 Task: Look for space in Itako, Japan from 6th September, 2023 to 10th September, 2023 for 1 adult in price range Rs.10000 to Rs.15000. Place can be private room with 1  bedroom having 1 bed and 1 bathroom. Property type can be house, flat, guest house, hotel. Booking option can be shelf check-in. Required host language is English.
Action: Mouse moved to (445, 76)
Screenshot: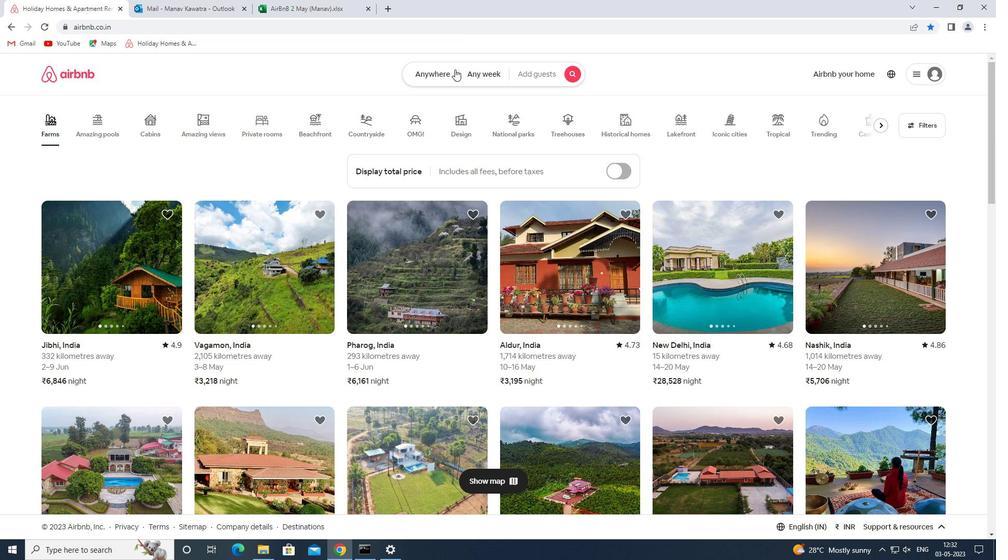 
Action: Mouse pressed left at (445, 76)
Screenshot: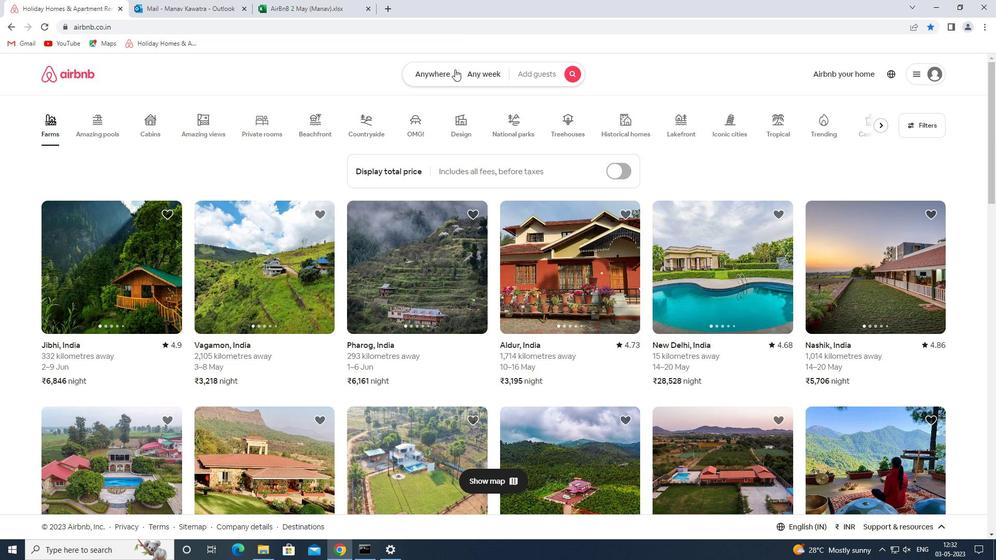 
Action: Mouse moved to (417, 105)
Screenshot: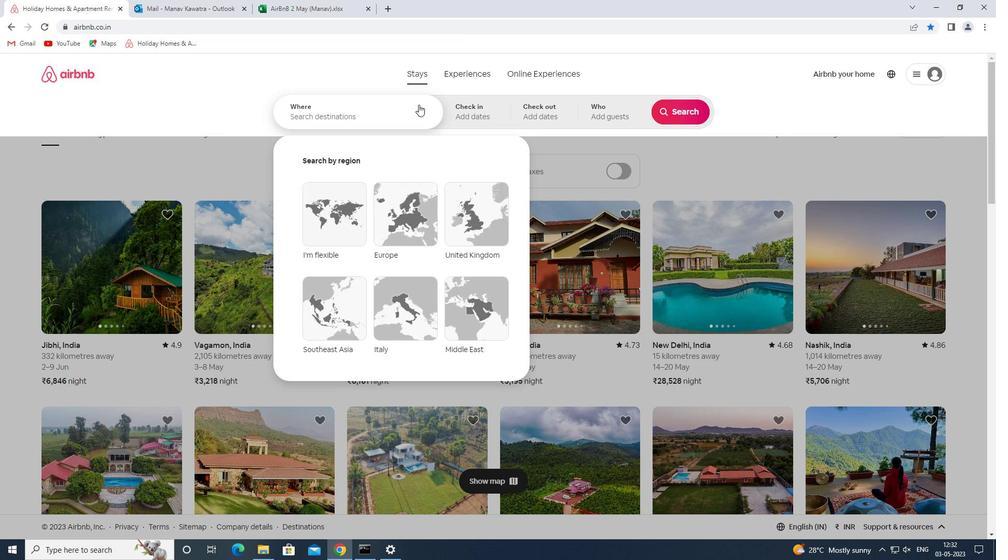 
Action: Mouse pressed left at (417, 105)
Screenshot: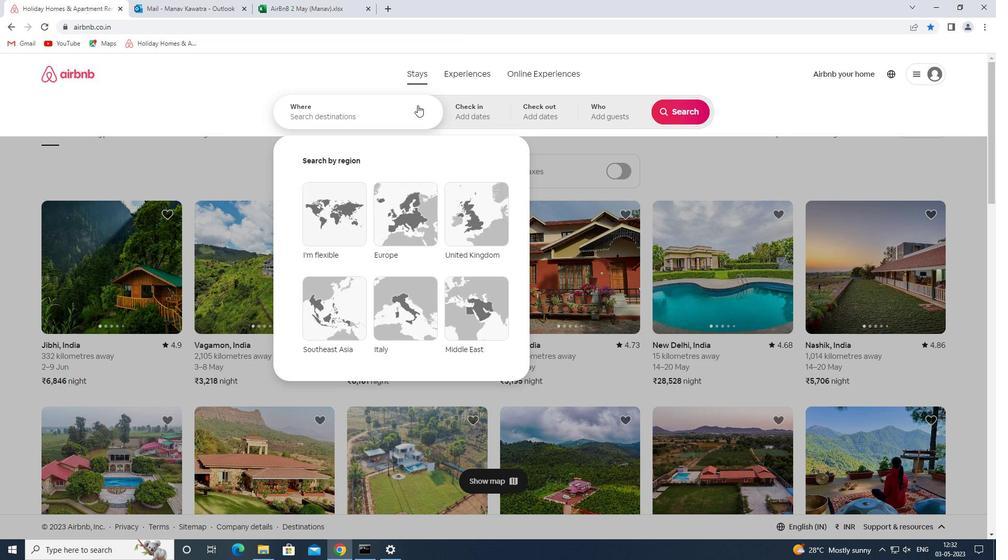
Action: Mouse moved to (704, 60)
Screenshot: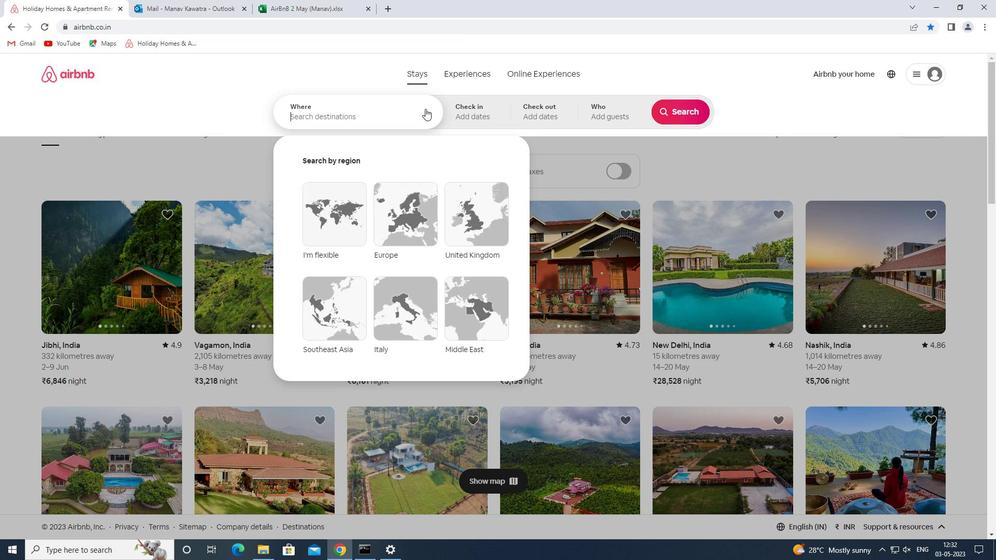 
Action: Key pressed itako<Key.space>japan<Key.space><Key.enter>
Screenshot: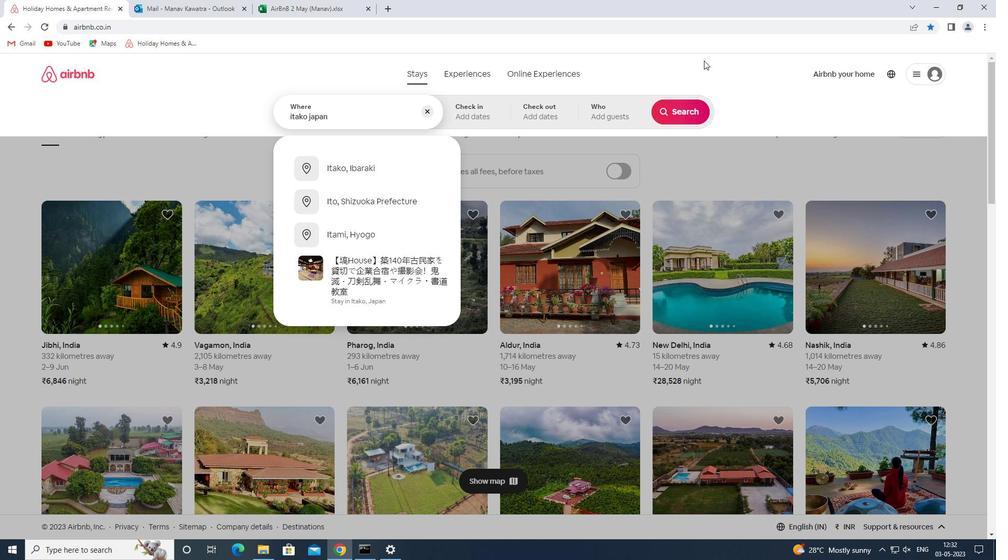 
Action: Mouse moved to (676, 196)
Screenshot: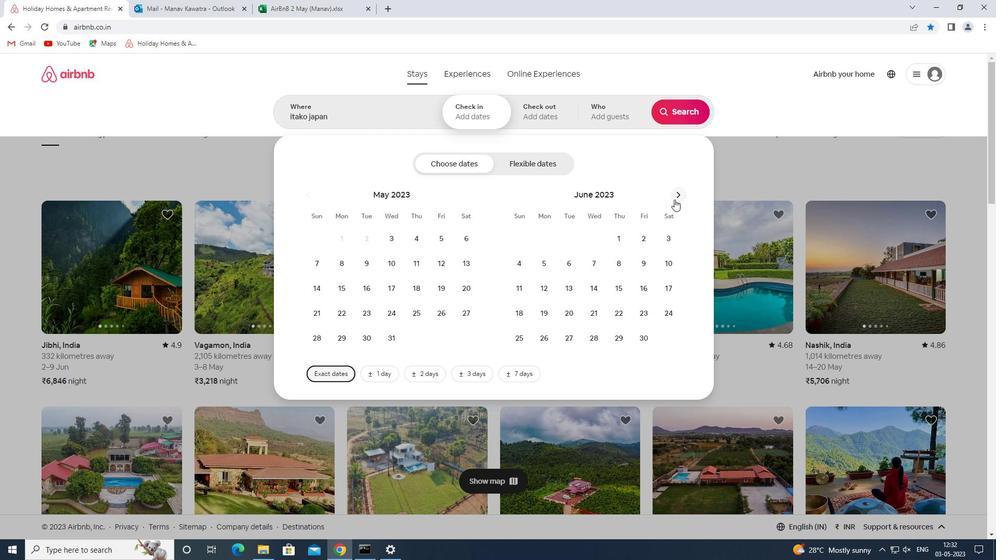 
Action: Mouse pressed left at (676, 196)
Screenshot: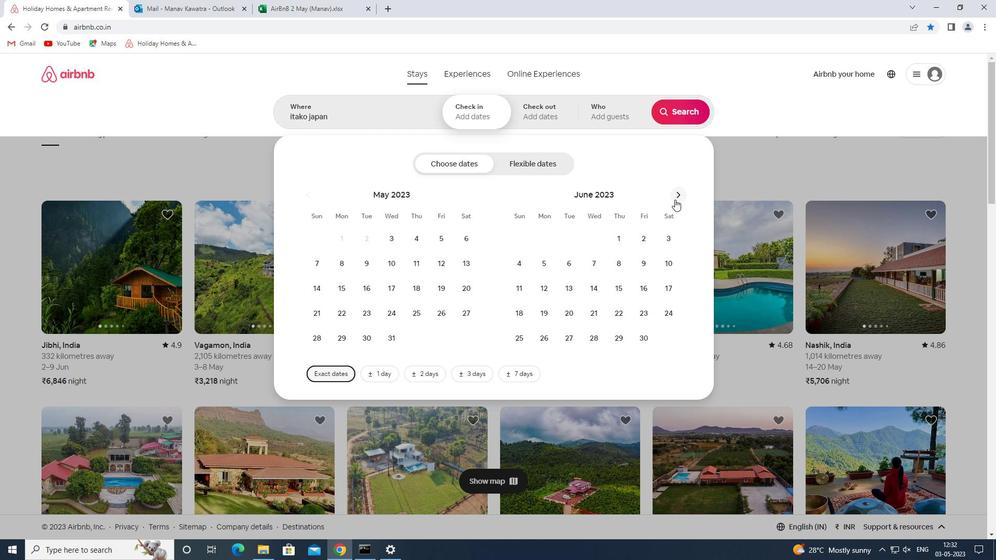 
Action: Mouse moved to (676, 195)
Screenshot: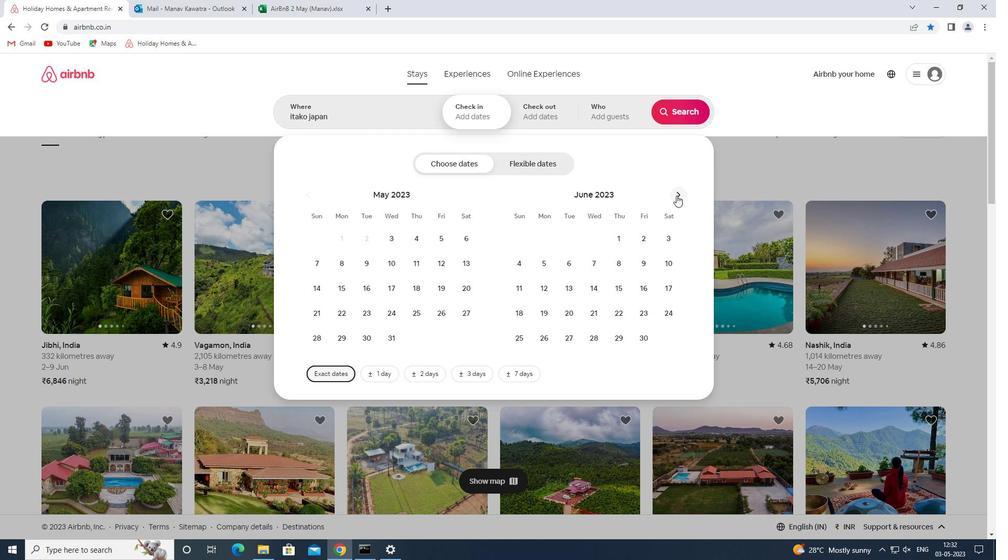 
Action: Mouse pressed left at (676, 195)
Screenshot: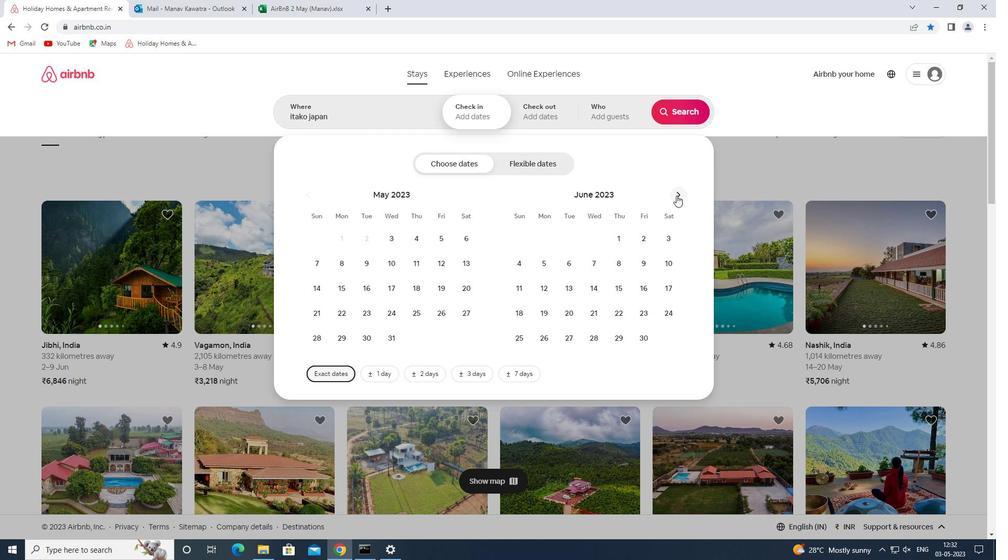 
Action: Mouse moved to (677, 195)
Screenshot: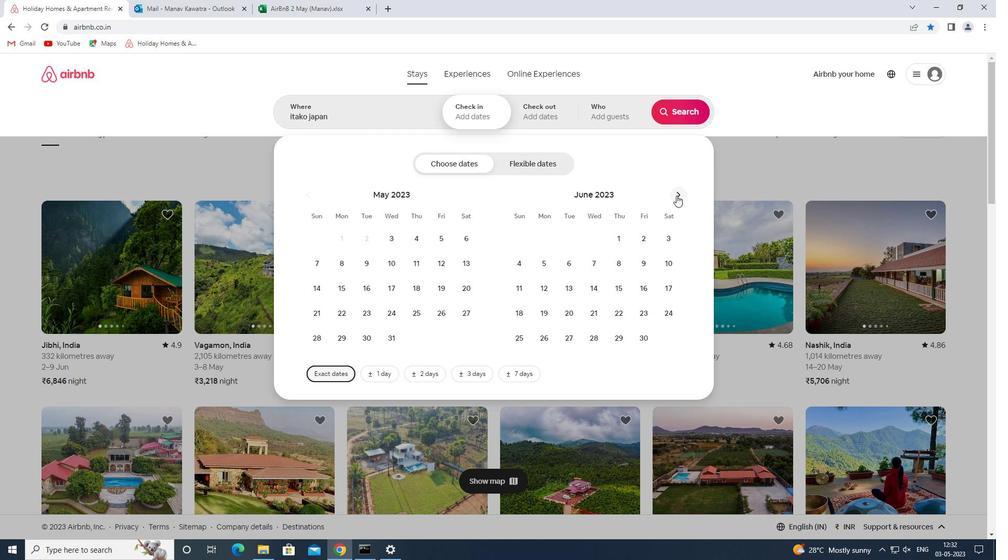 
Action: Mouse pressed left at (677, 195)
Screenshot: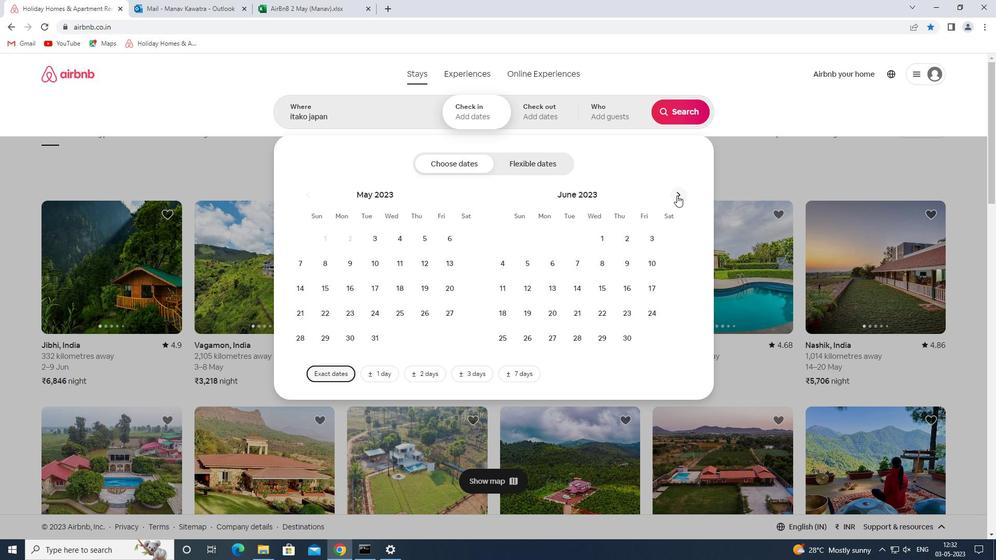 
Action: Mouse moved to (678, 195)
Screenshot: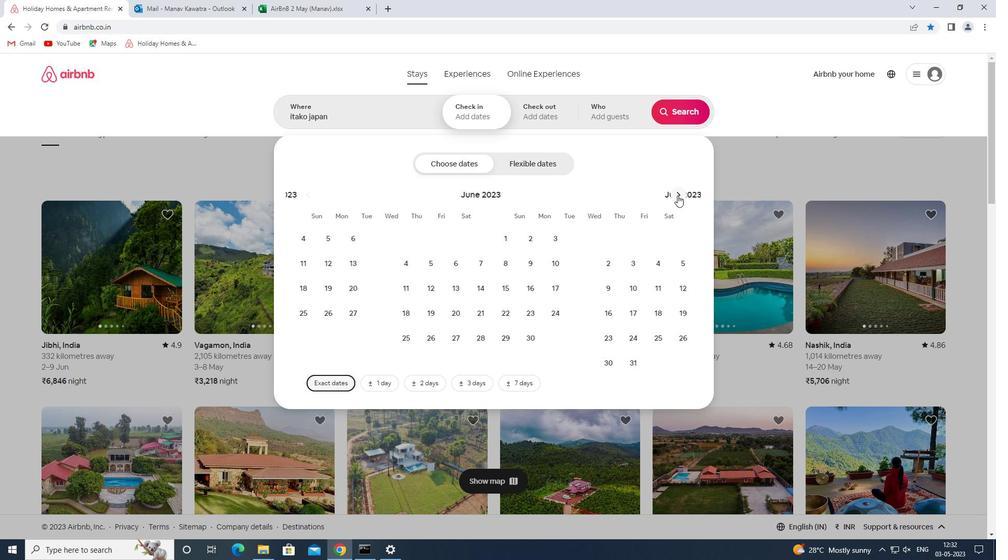 
Action: Mouse pressed left at (678, 195)
Screenshot: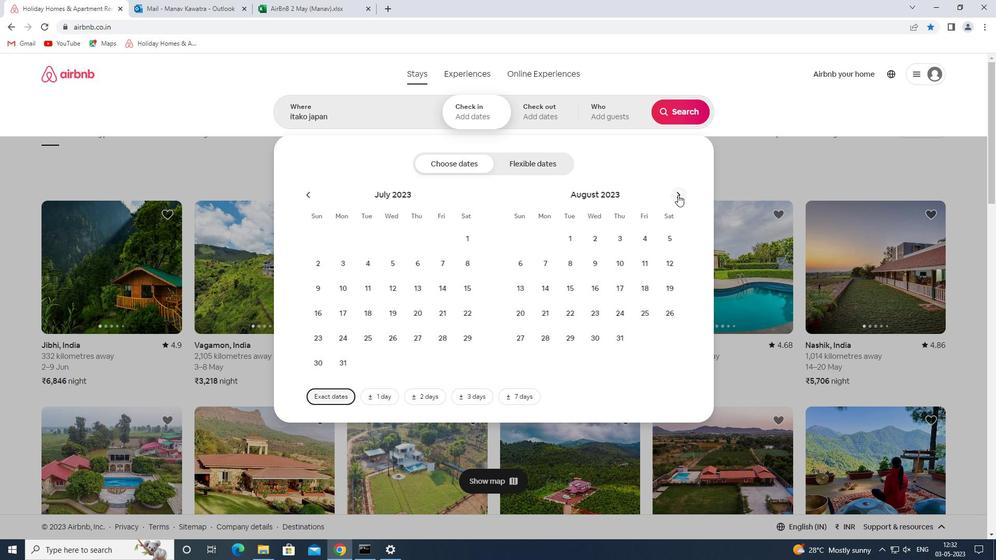
Action: Mouse moved to (594, 268)
Screenshot: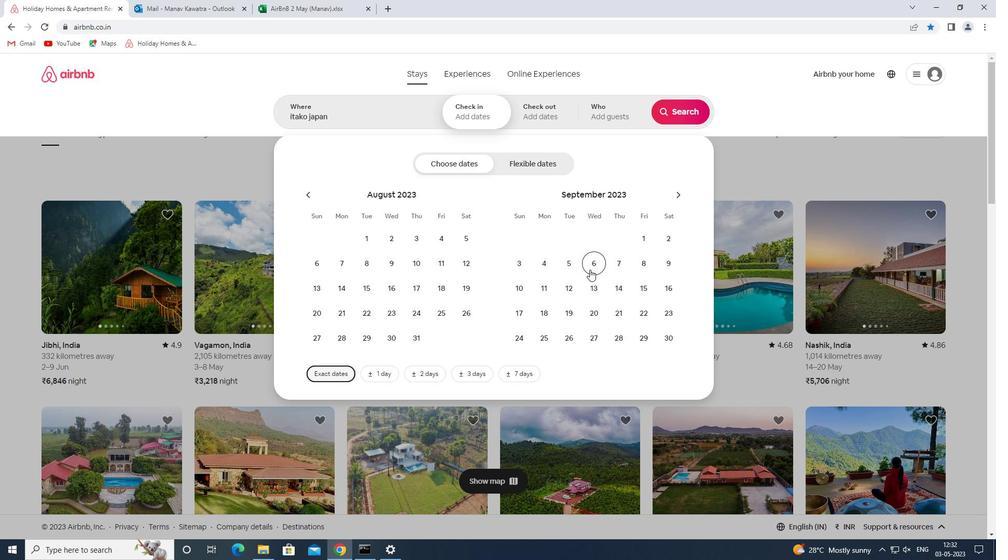 
Action: Mouse pressed left at (594, 268)
Screenshot: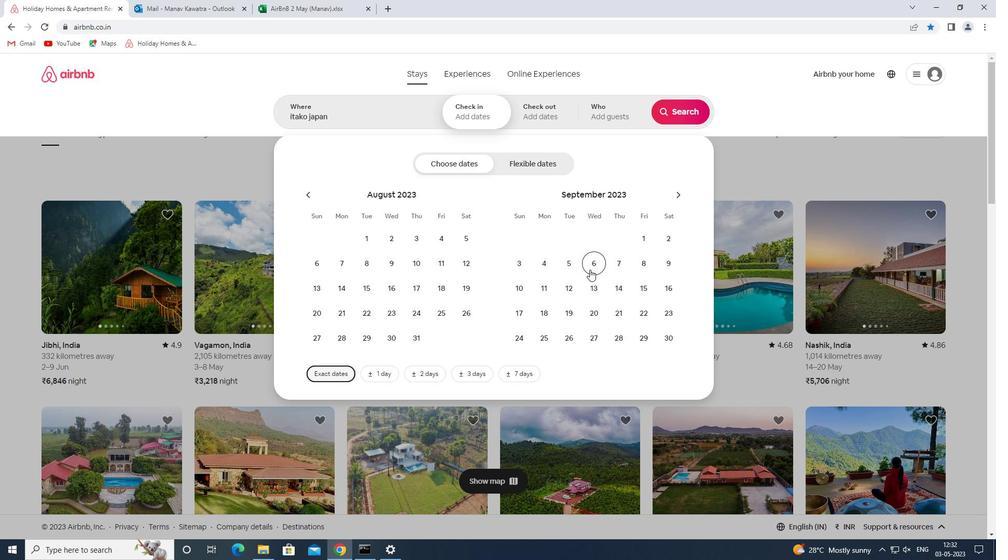 
Action: Mouse moved to (523, 289)
Screenshot: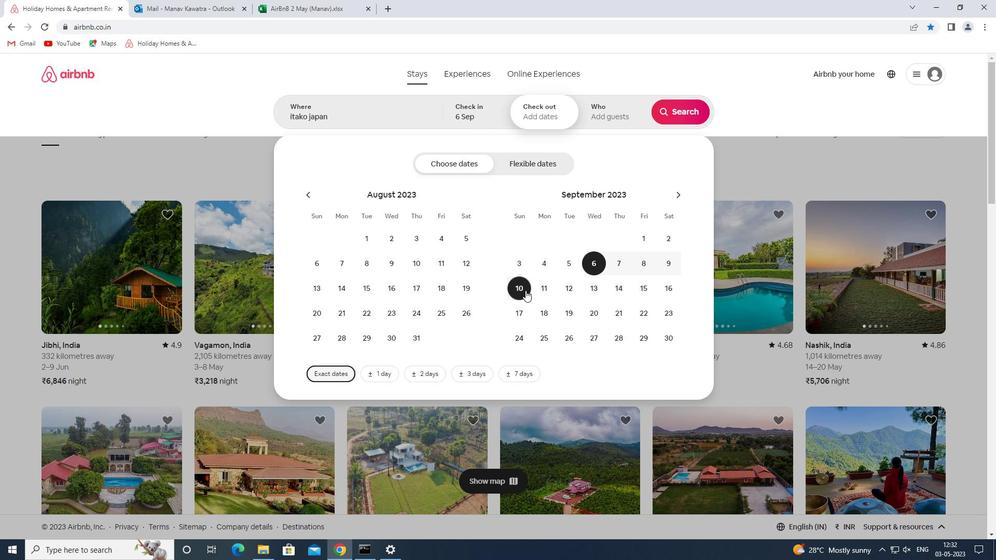 
Action: Mouse pressed left at (523, 289)
Screenshot: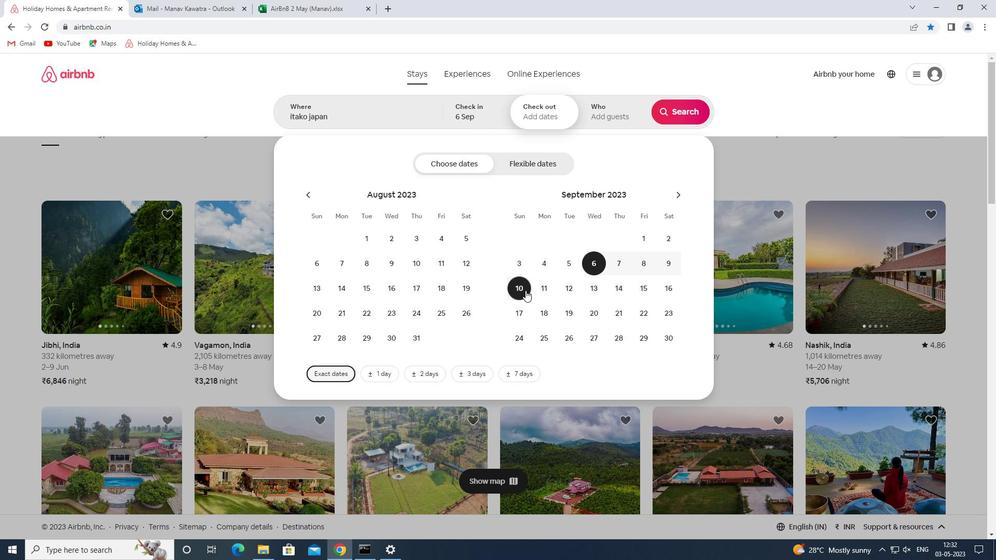 
Action: Mouse moved to (627, 118)
Screenshot: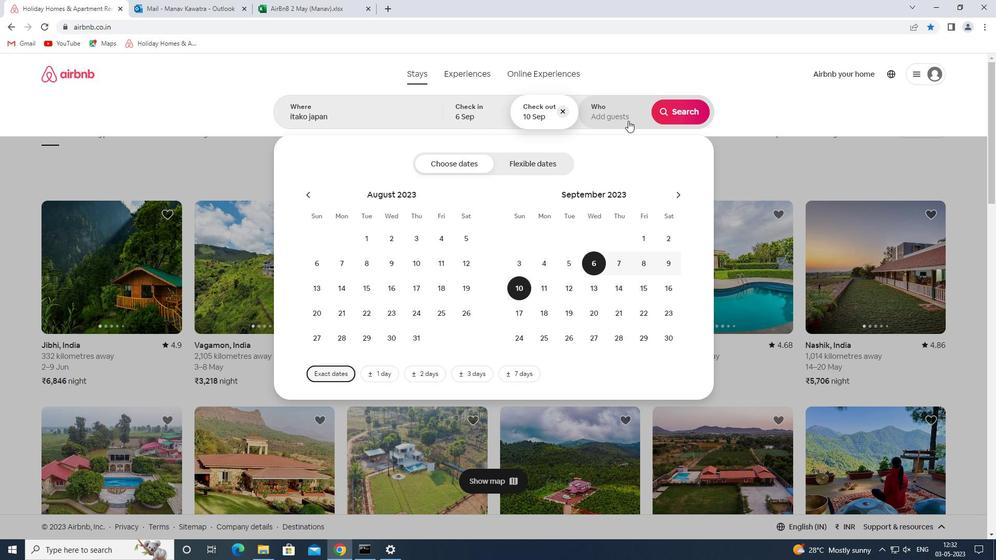 
Action: Mouse pressed left at (627, 118)
Screenshot: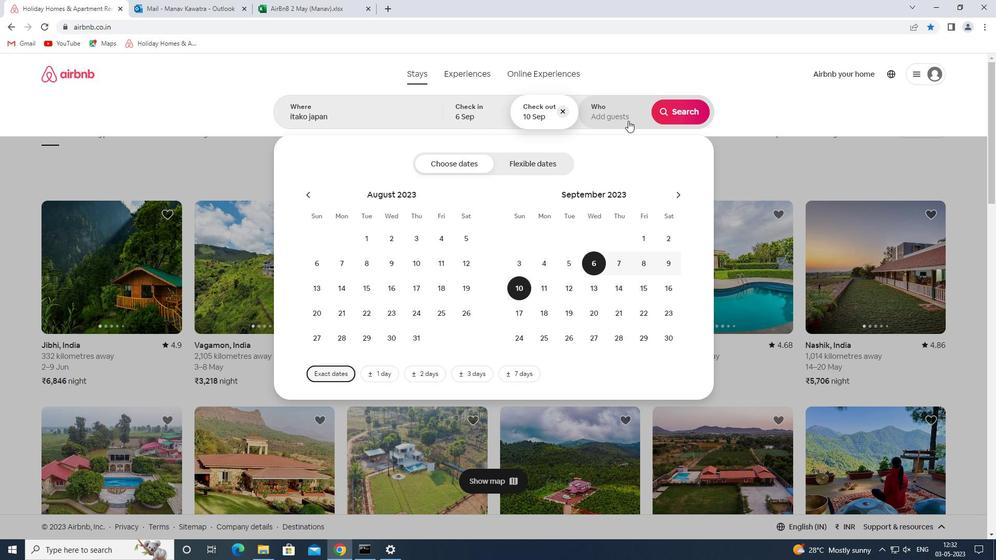 
Action: Mouse moved to (678, 167)
Screenshot: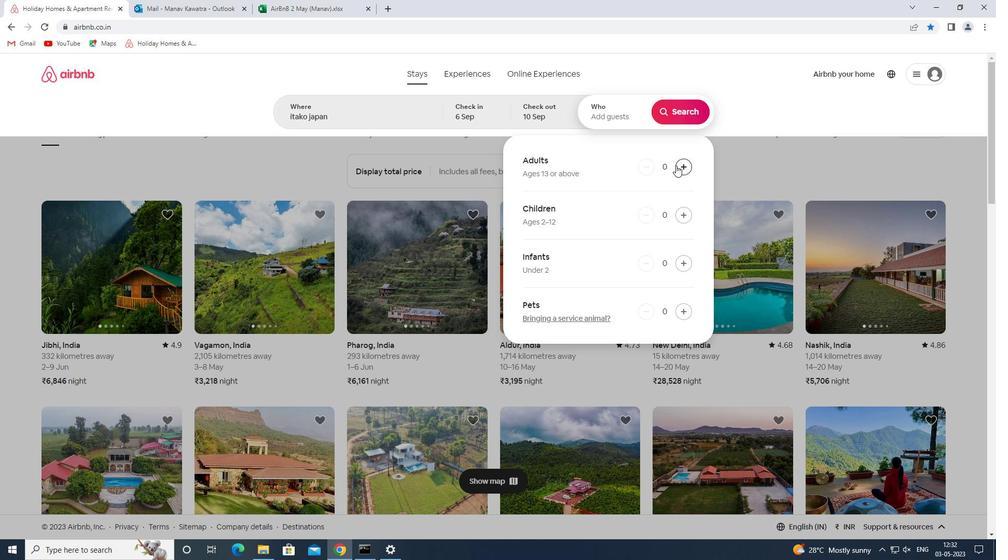 
Action: Mouse pressed left at (678, 167)
Screenshot: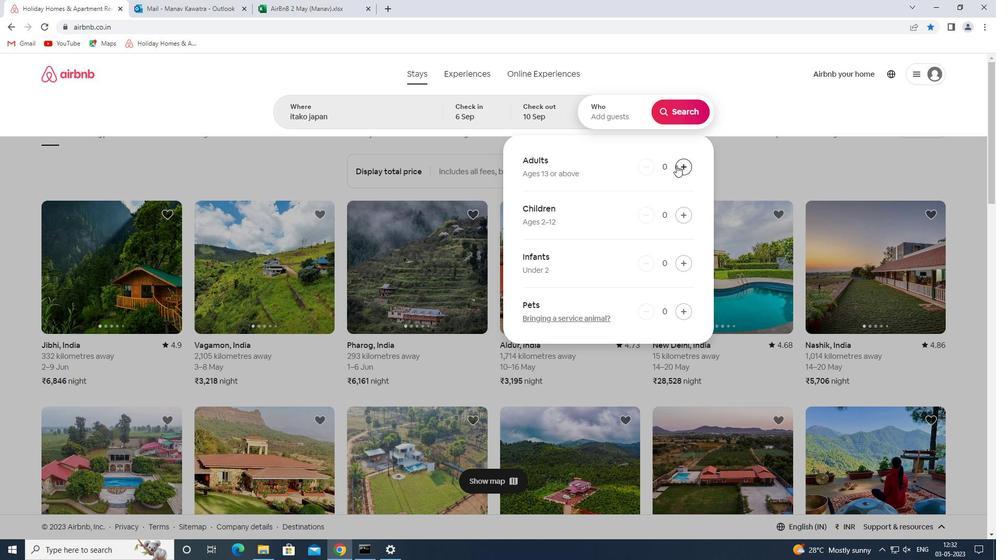 
Action: Mouse moved to (678, 114)
Screenshot: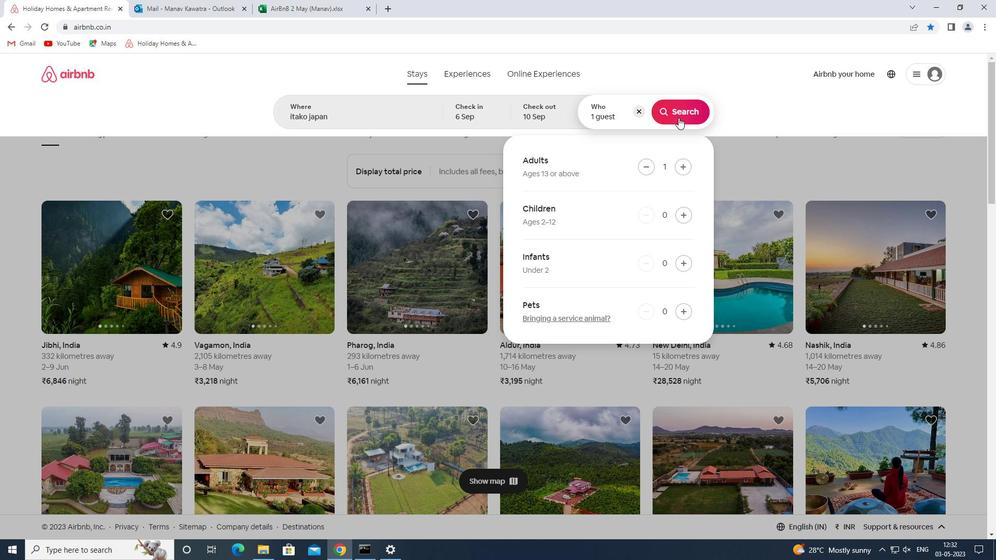 
Action: Mouse pressed left at (678, 114)
Screenshot: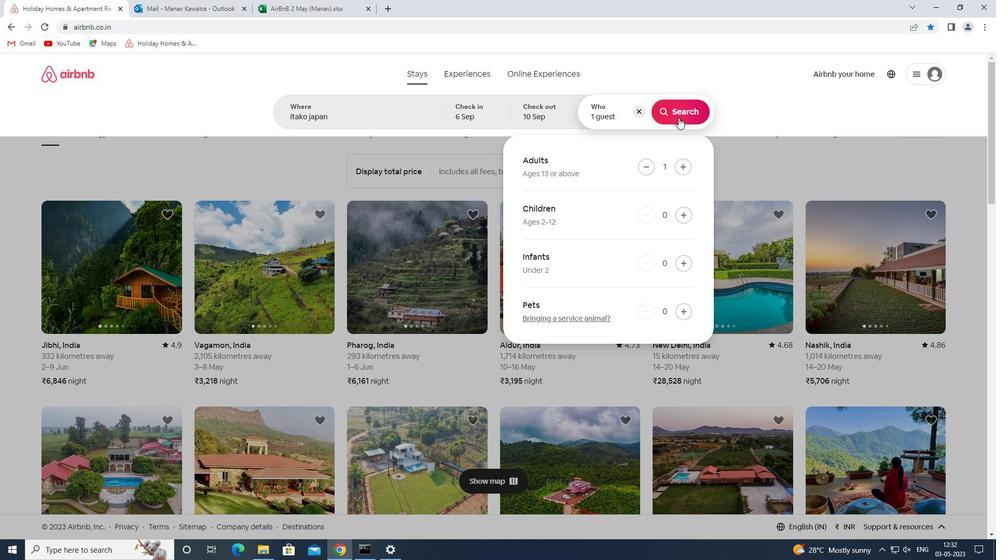 
Action: Mouse moved to (950, 115)
Screenshot: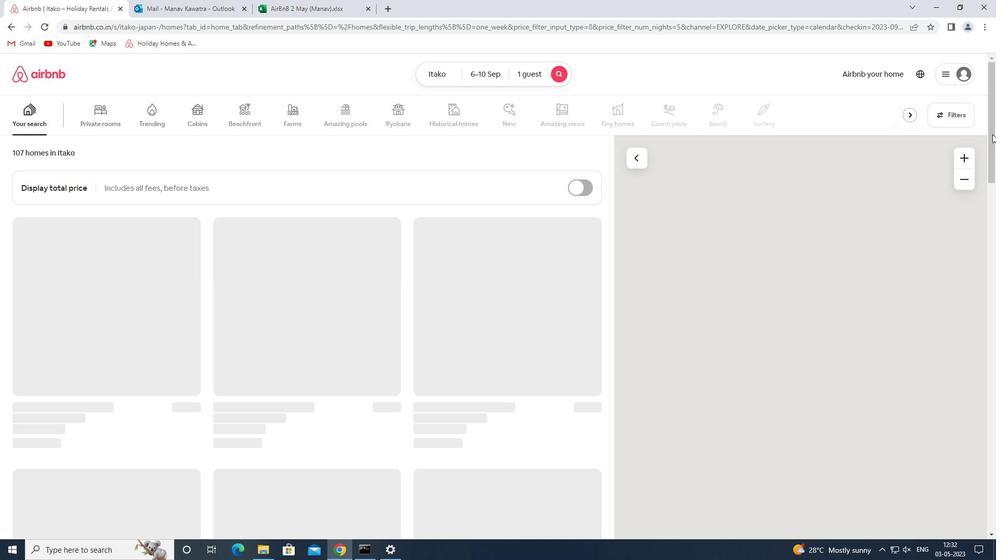 
Action: Mouse pressed left at (950, 115)
Screenshot: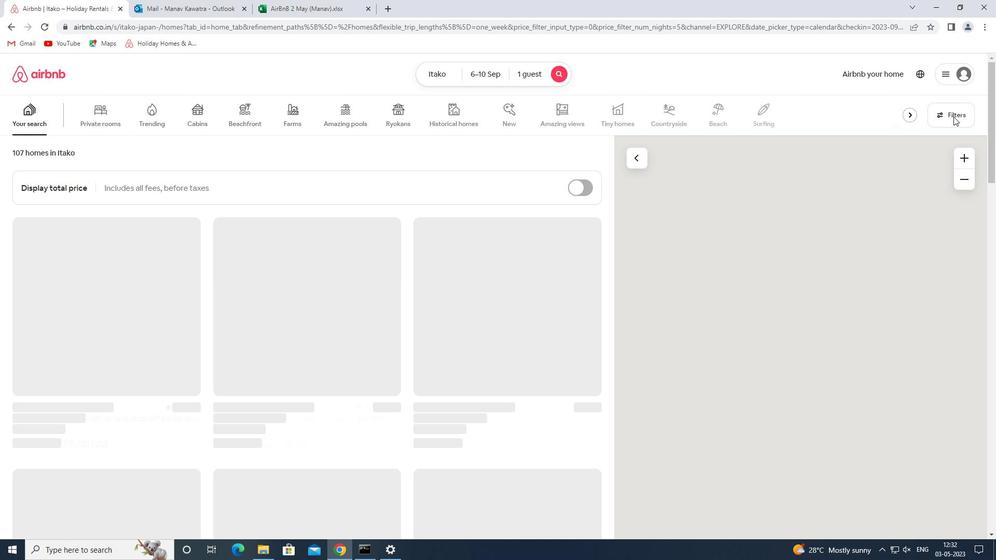 
Action: Mouse moved to (411, 252)
Screenshot: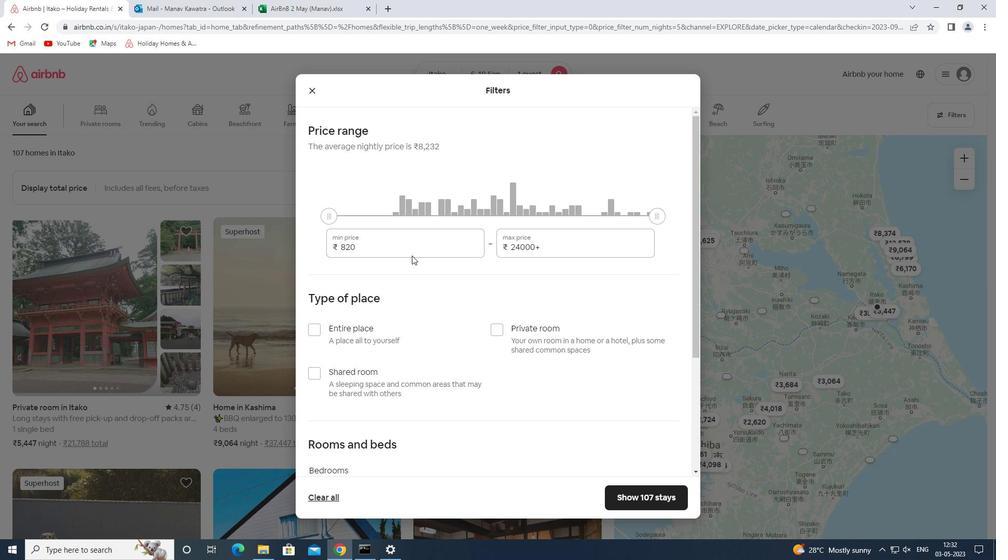 
Action: Mouse pressed left at (411, 252)
Screenshot: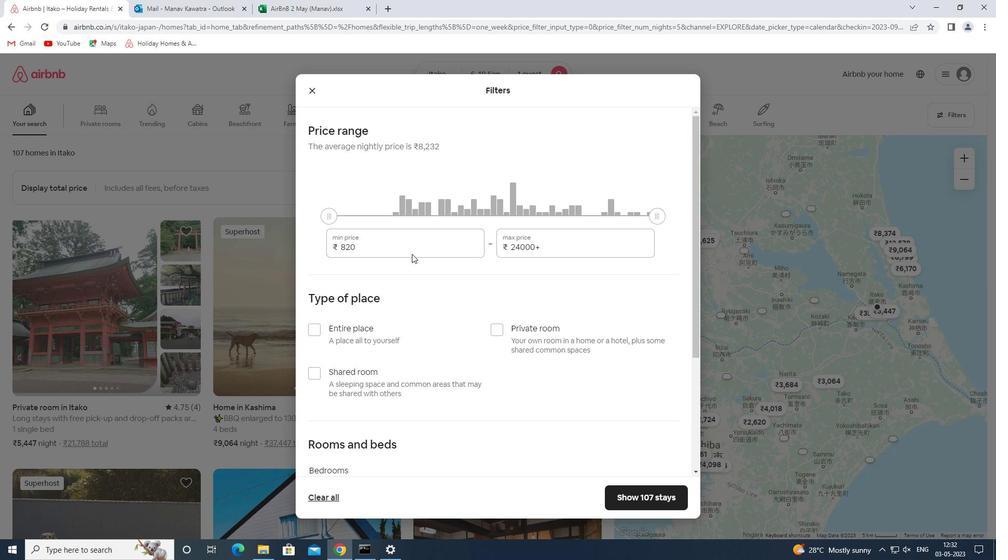 
Action: Mouse pressed left at (411, 252)
Screenshot: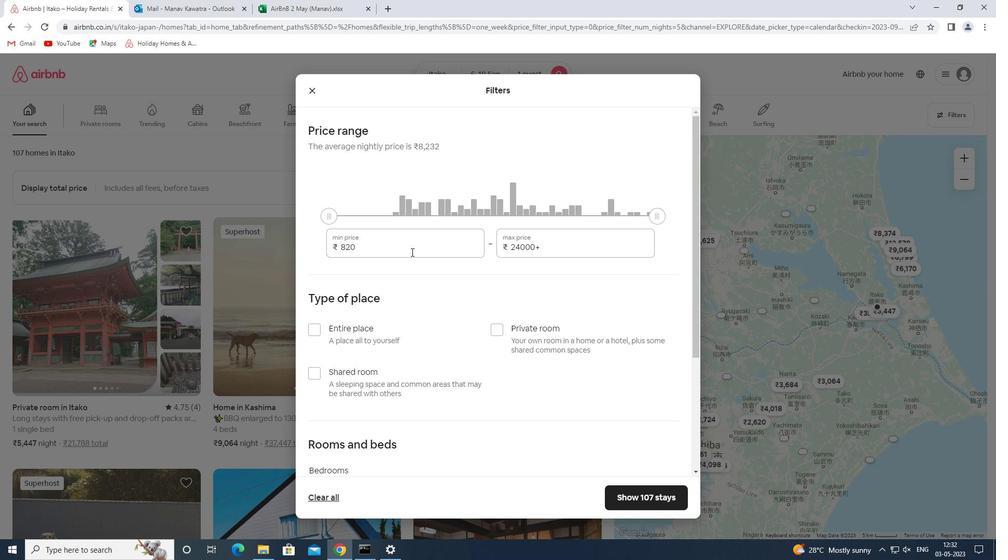 
Action: Key pressed 10000<Key.tab>12000<Key.backspace><Key.backspace><Key.backspace><Key.backspace>5000
Screenshot: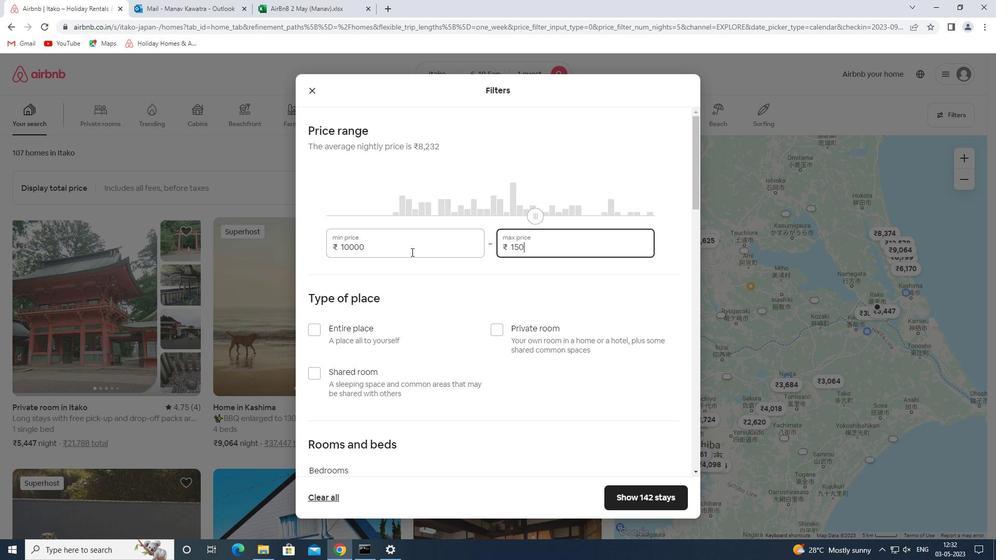 
Action: Mouse moved to (525, 321)
Screenshot: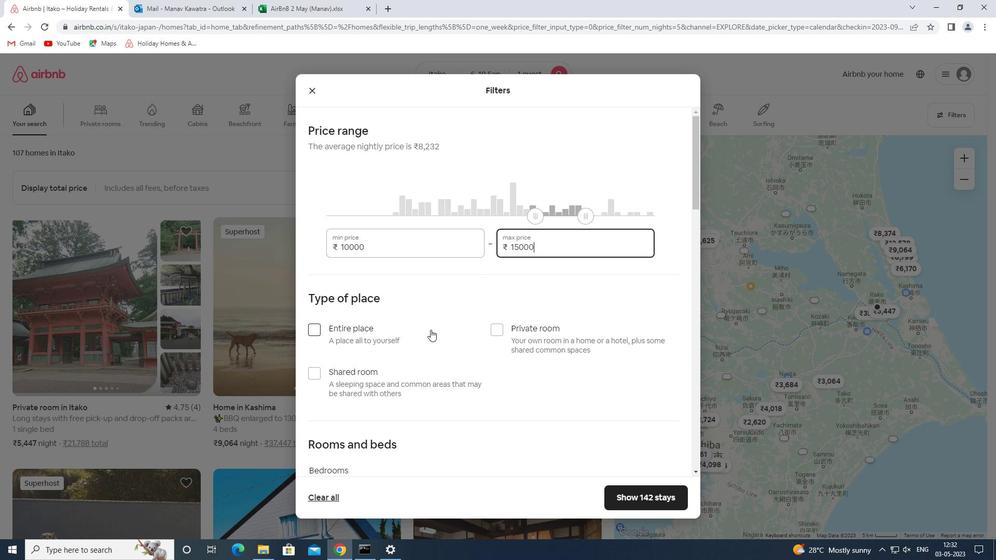 
Action: Mouse pressed left at (525, 321)
Screenshot: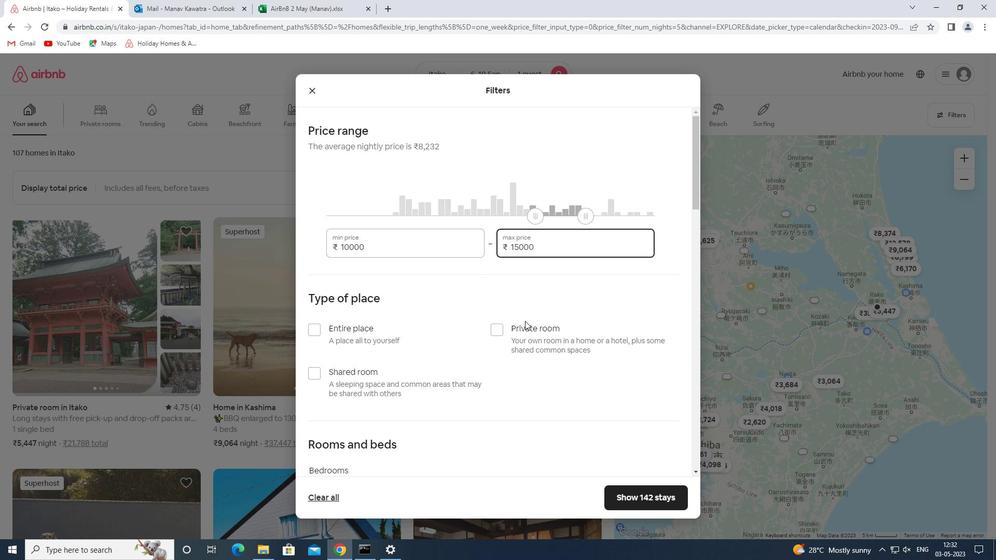 
Action: Mouse moved to (523, 324)
Screenshot: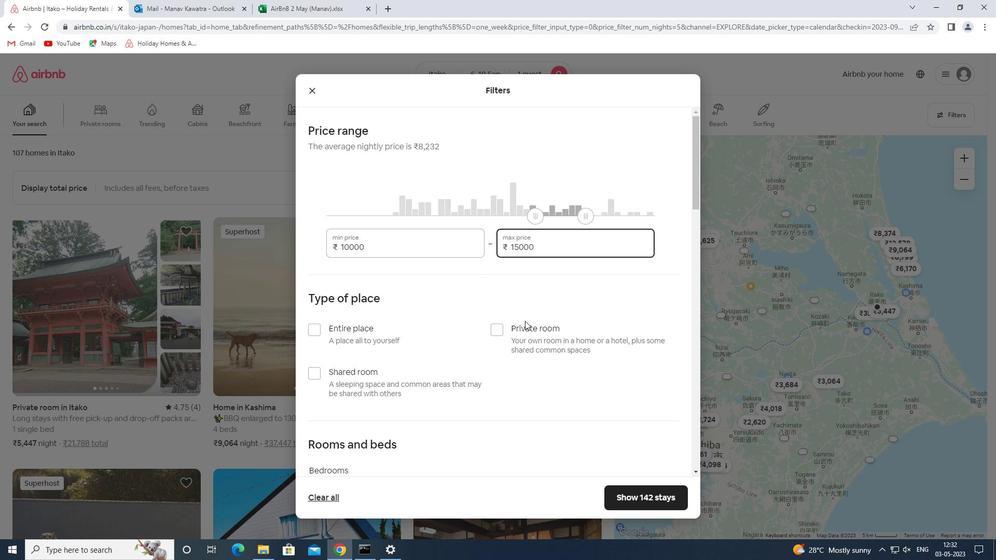 
Action: Mouse pressed left at (523, 324)
Screenshot: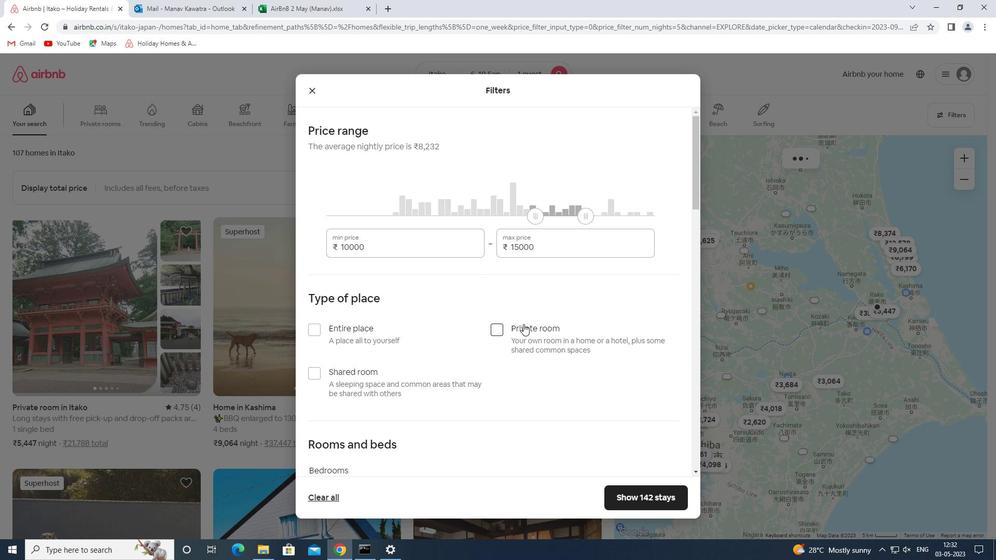 
Action: Mouse moved to (509, 282)
Screenshot: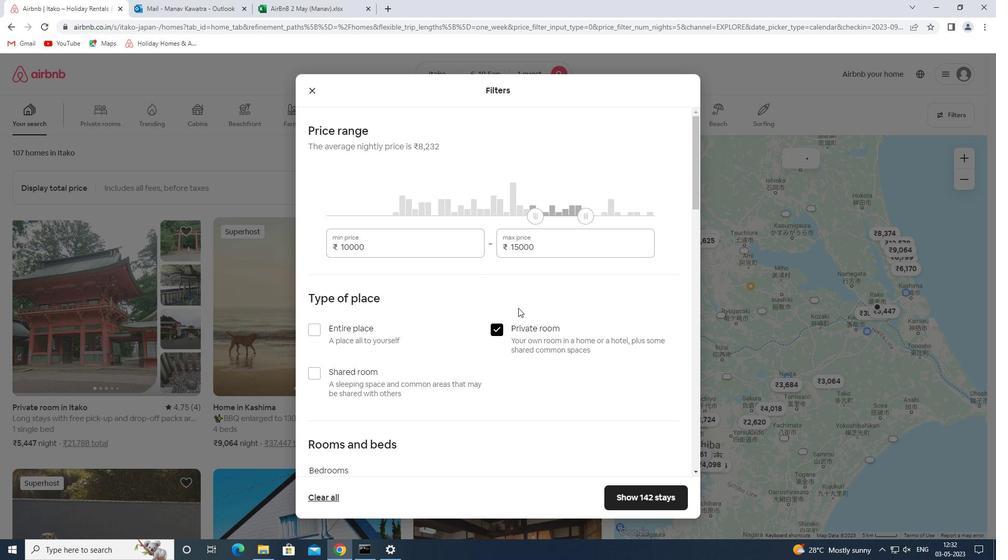 
Action: Mouse scrolled (509, 281) with delta (0, 0)
Screenshot: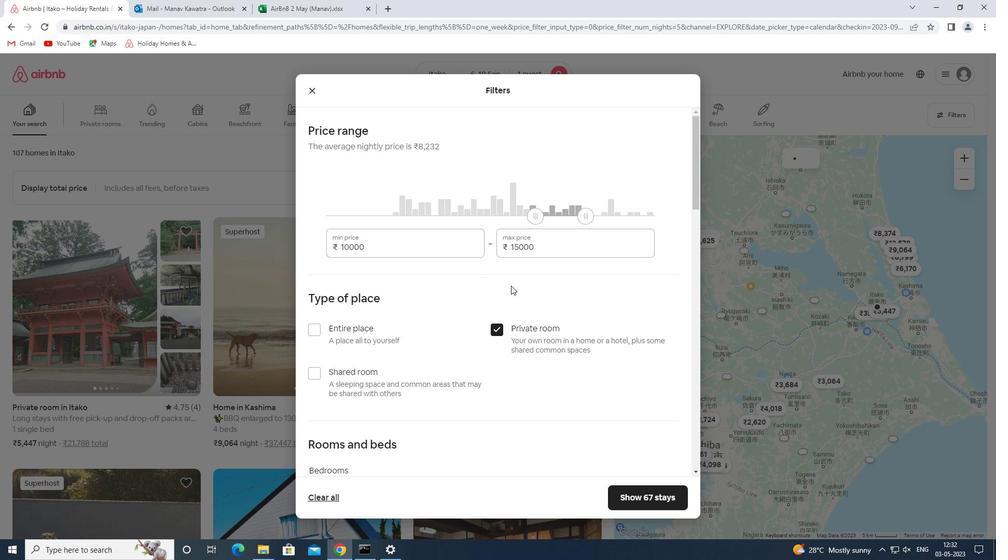 
Action: Mouse scrolled (509, 281) with delta (0, 0)
Screenshot: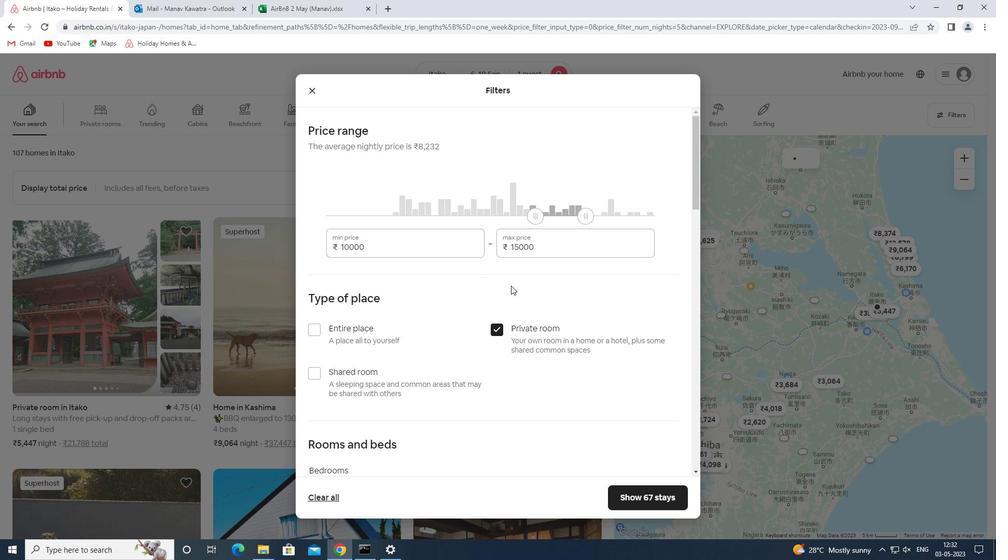 
Action: Mouse scrolled (509, 281) with delta (0, 0)
Screenshot: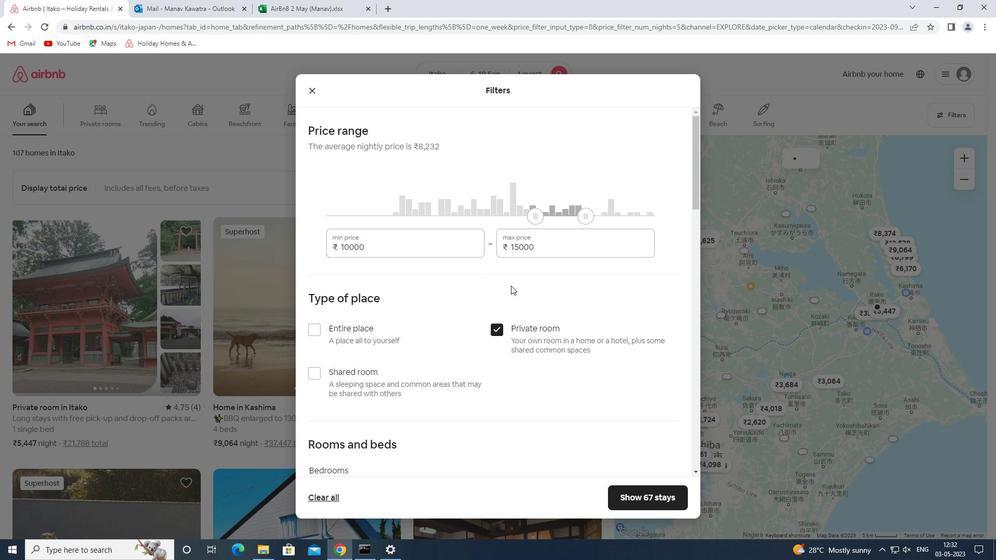
Action: Mouse scrolled (509, 281) with delta (0, 0)
Screenshot: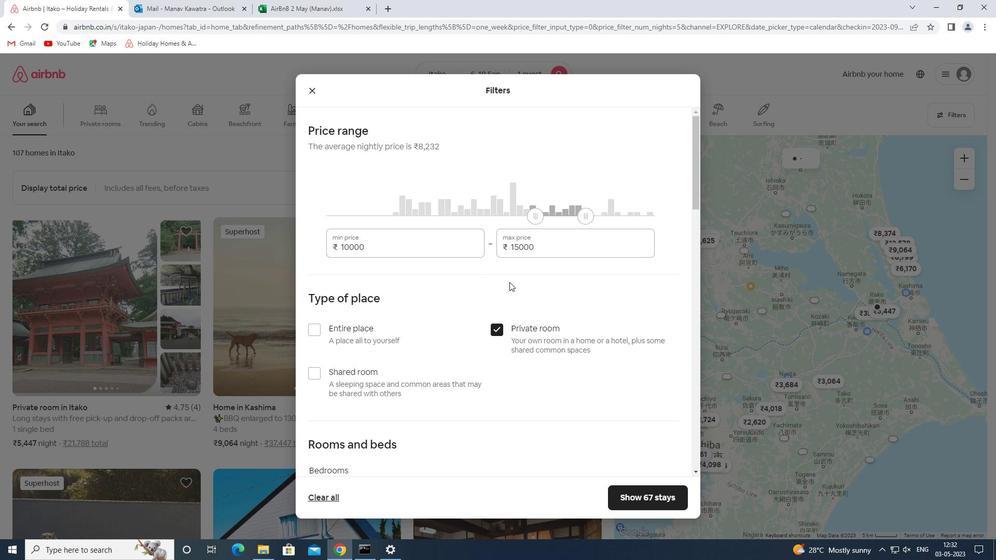 
Action: Mouse scrolled (509, 281) with delta (0, 0)
Screenshot: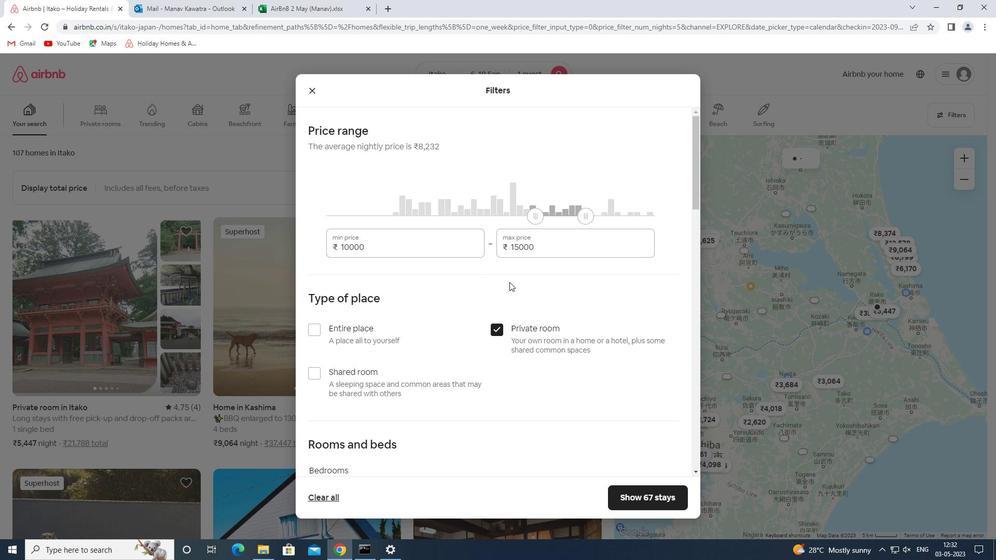 
Action: Mouse moved to (370, 248)
Screenshot: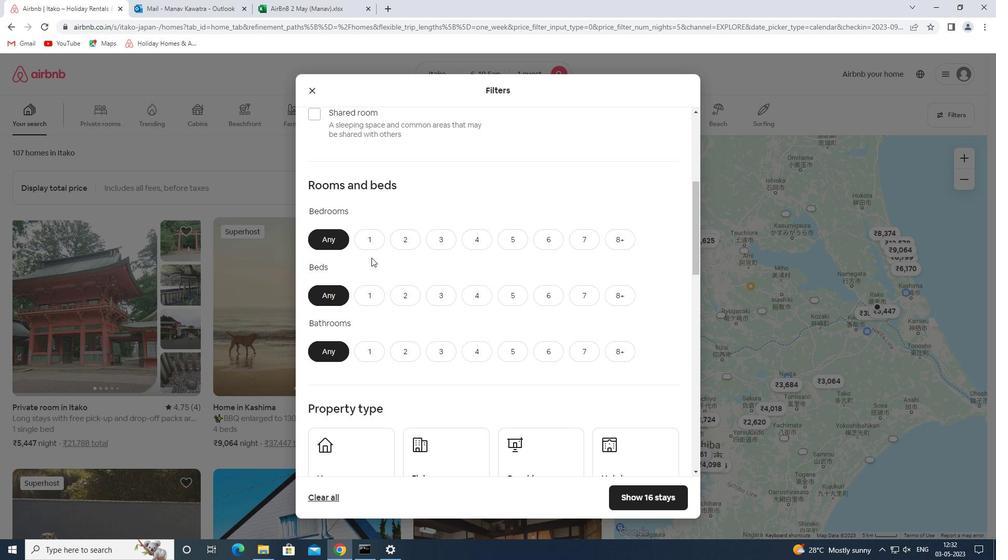 
Action: Mouse pressed left at (370, 248)
Screenshot: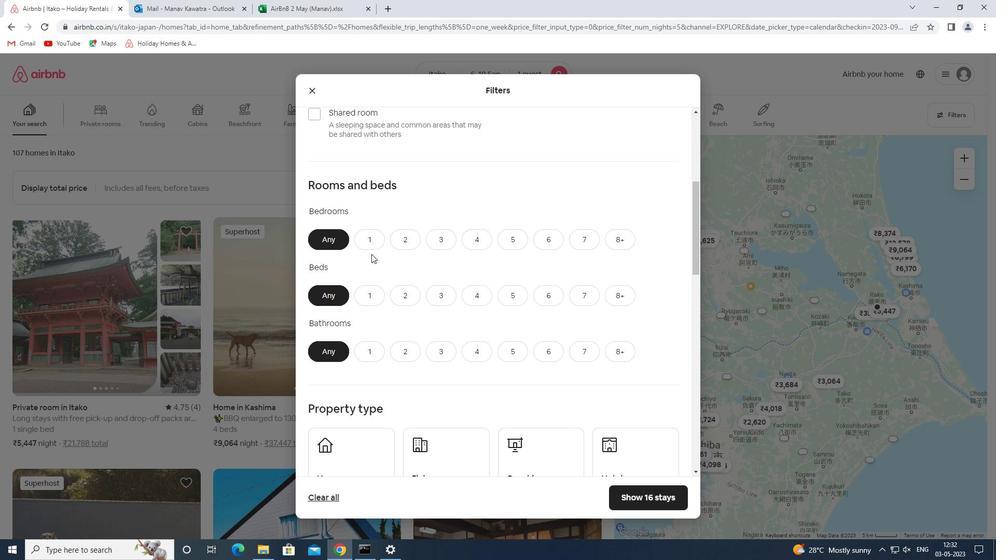 
Action: Mouse moved to (365, 293)
Screenshot: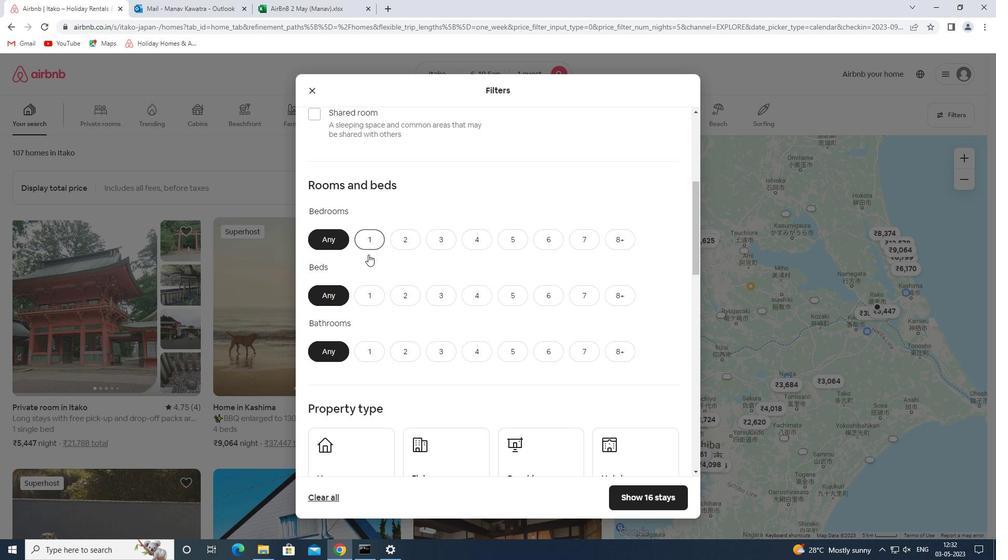 
Action: Mouse pressed left at (365, 293)
Screenshot: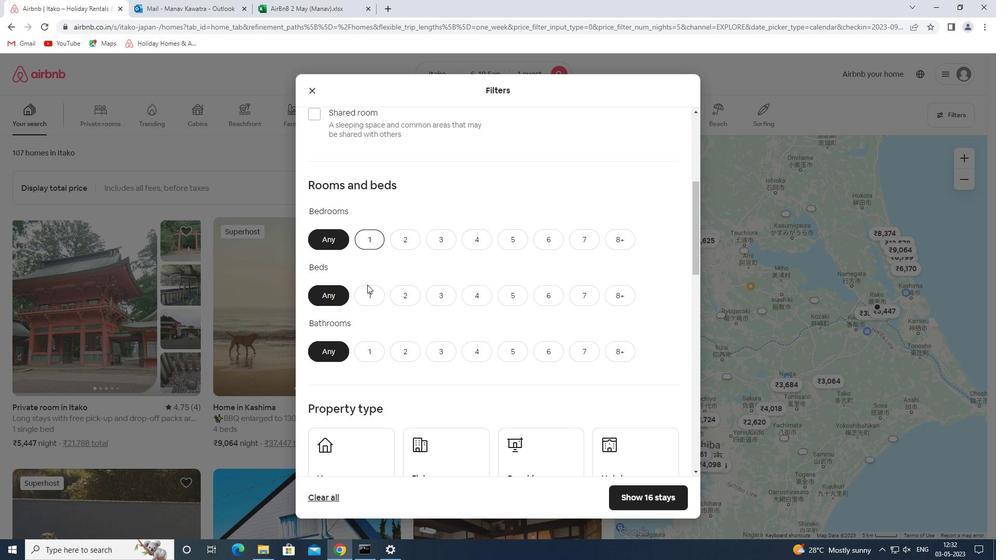 
Action: Mouse moved to (374, 335)
Screenshot: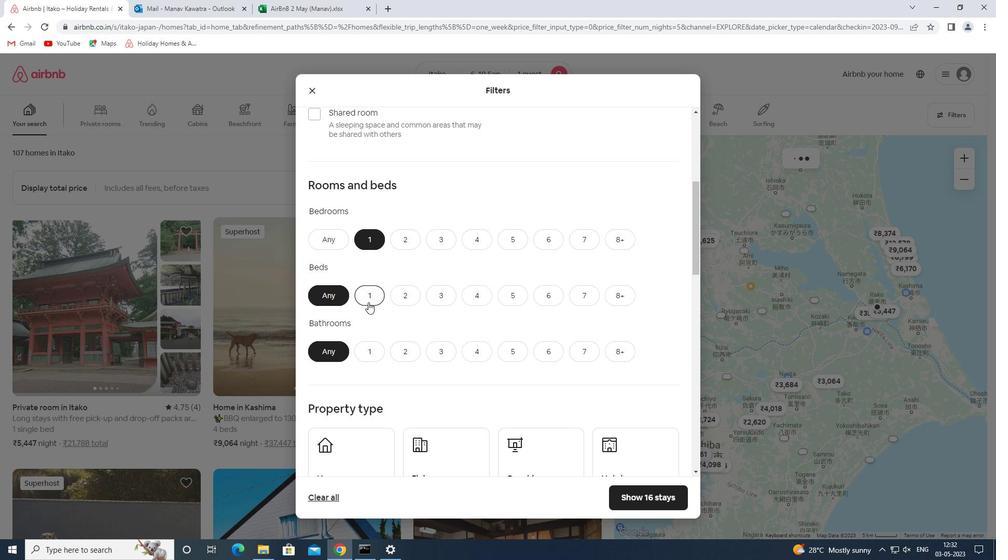 
Action: Mouse pressed left at (374, 335)
Screenshot: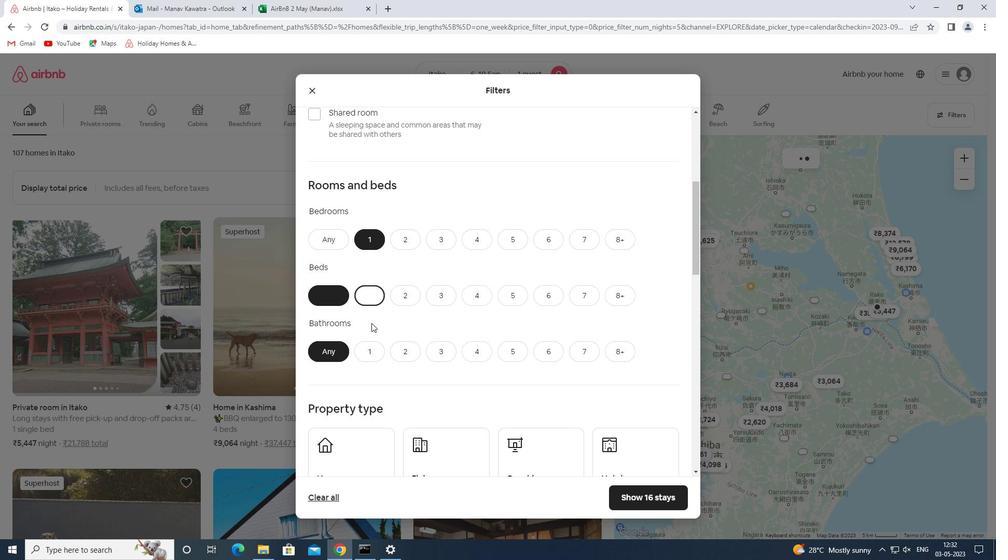 
Action: Mouse moved to (375, 343)
Screenshot: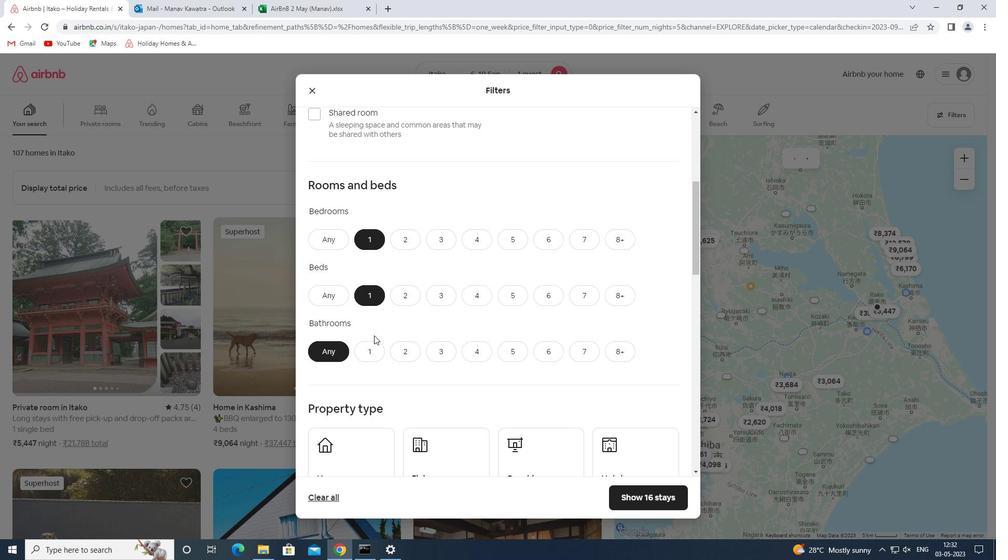 
Action: Mouse pressed left at (375, 343)
Screenshot: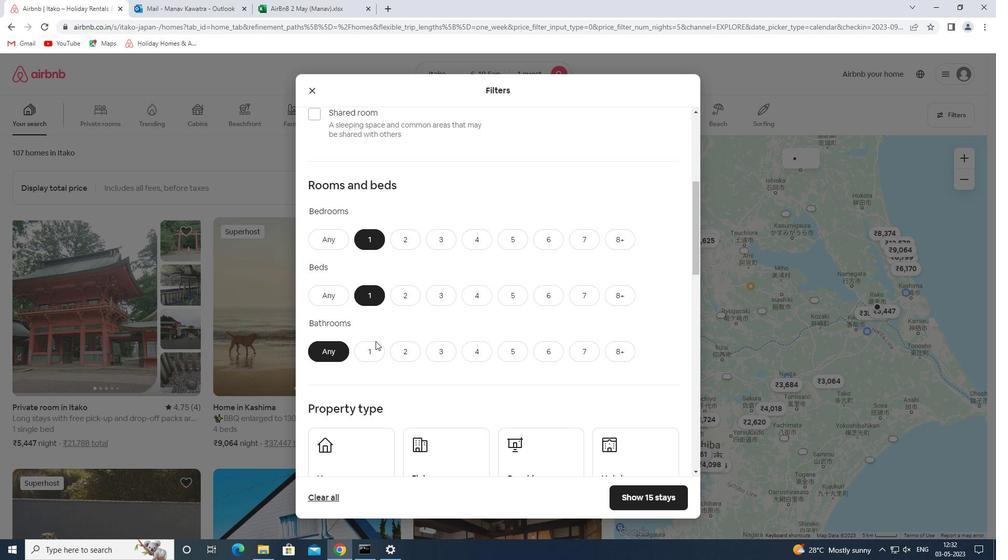 
Action: Mouse moved to (425, 299)
Screenshot: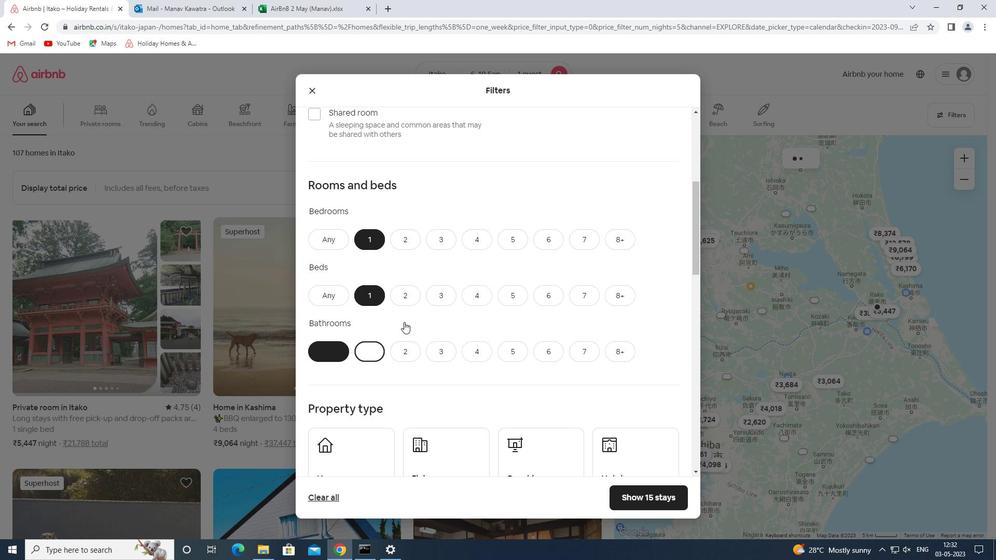 
Action: Mouse scrolled (425, 298) with delta (0, 0)
Screenshot: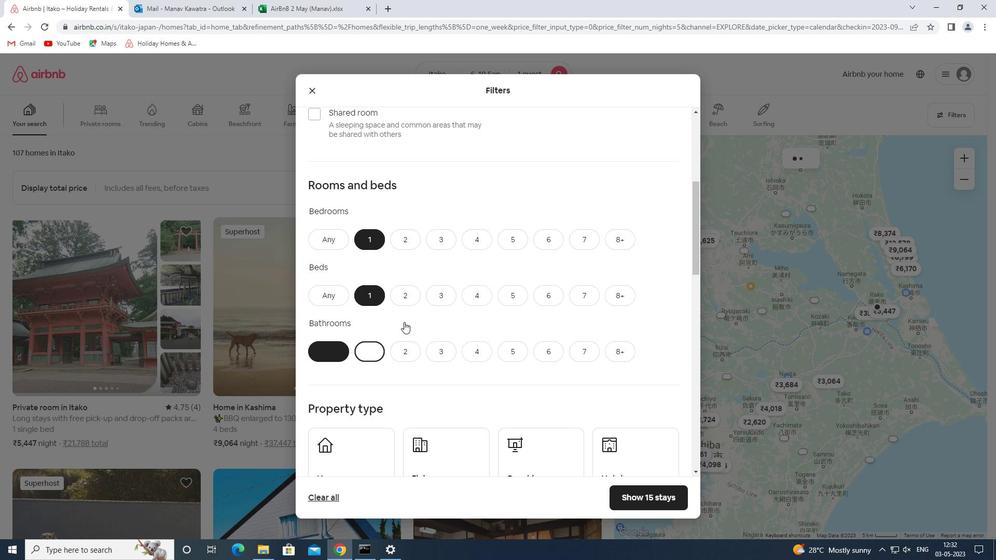 
Action: Mouse scrolled (425, 298) with delta (0, 0)
Screenshot: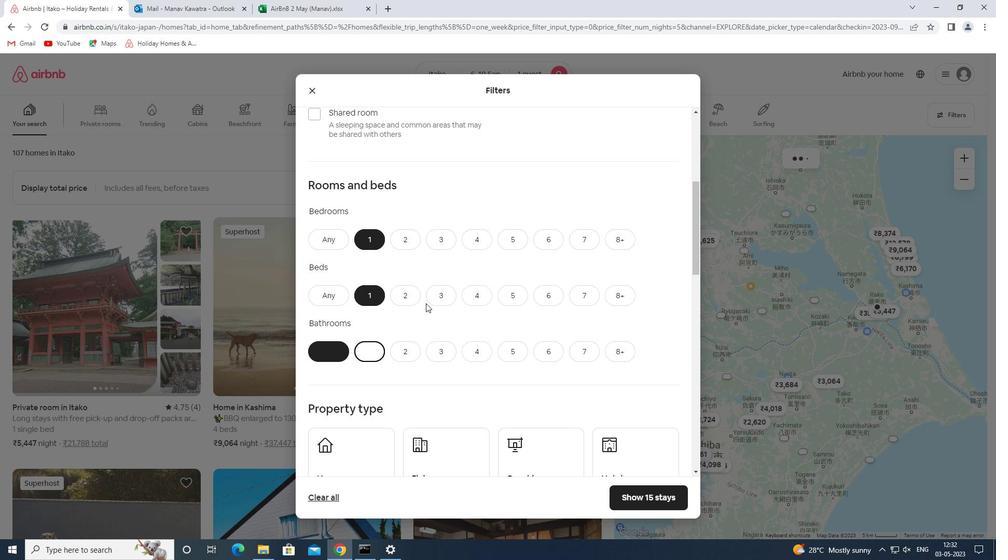 
Action: Mouse scrolled (425, 298) with delta (0, 0)
Screenshot: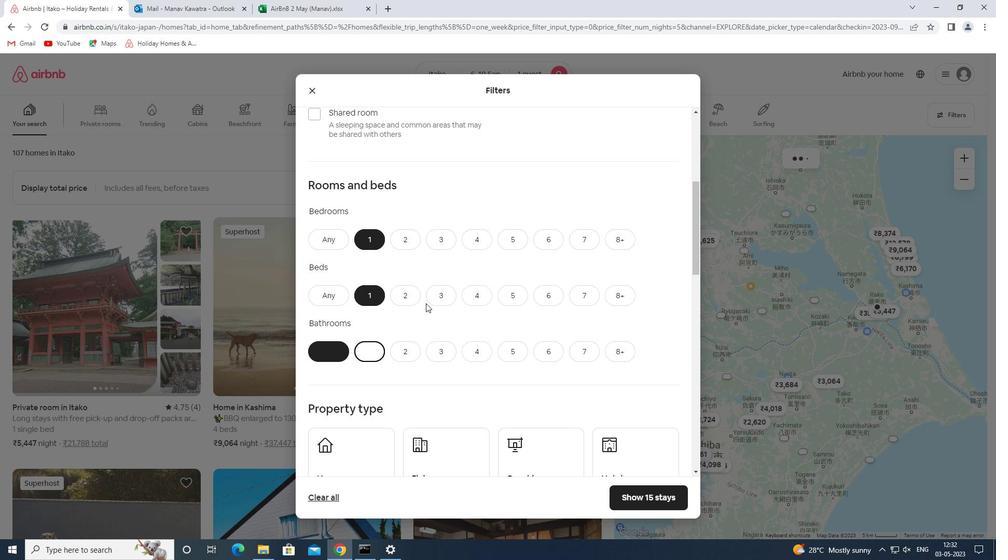 
Action: Mouse scrolled (425, 298) with delta (0, 0)
Screenshot: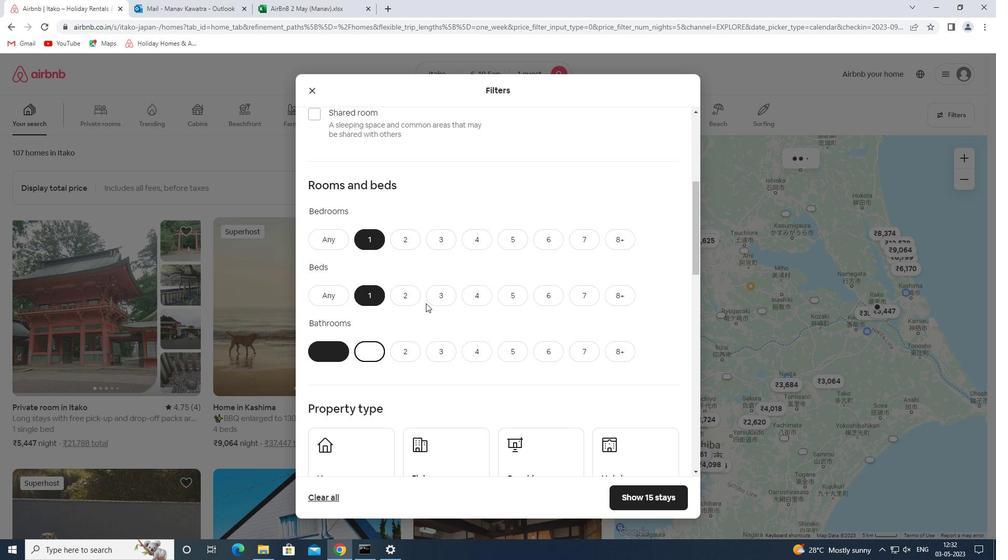 
Action: Mouse moved to (425, 299)
Screenshot: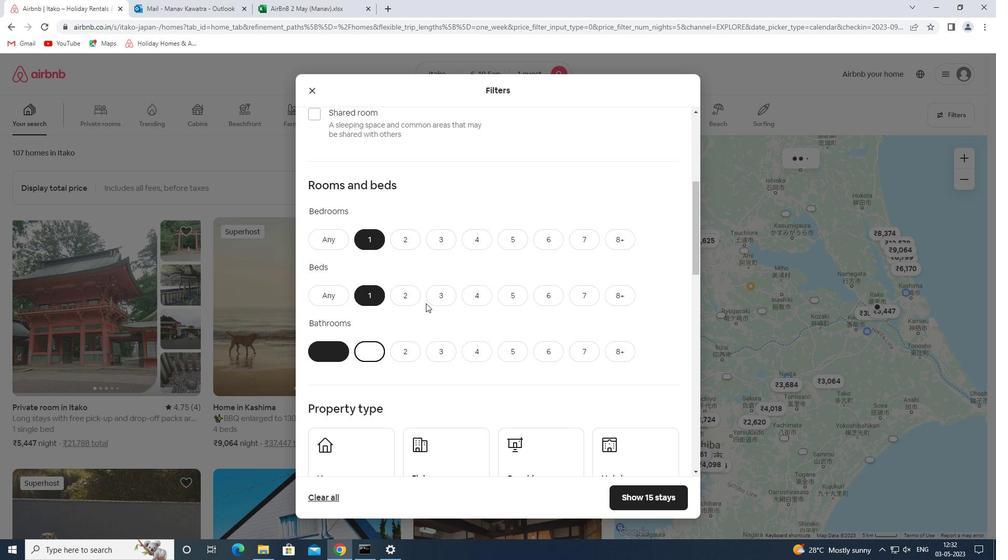 
Action: Mouse scrolled (425, 298) with delta (0, 0)
Screenshot: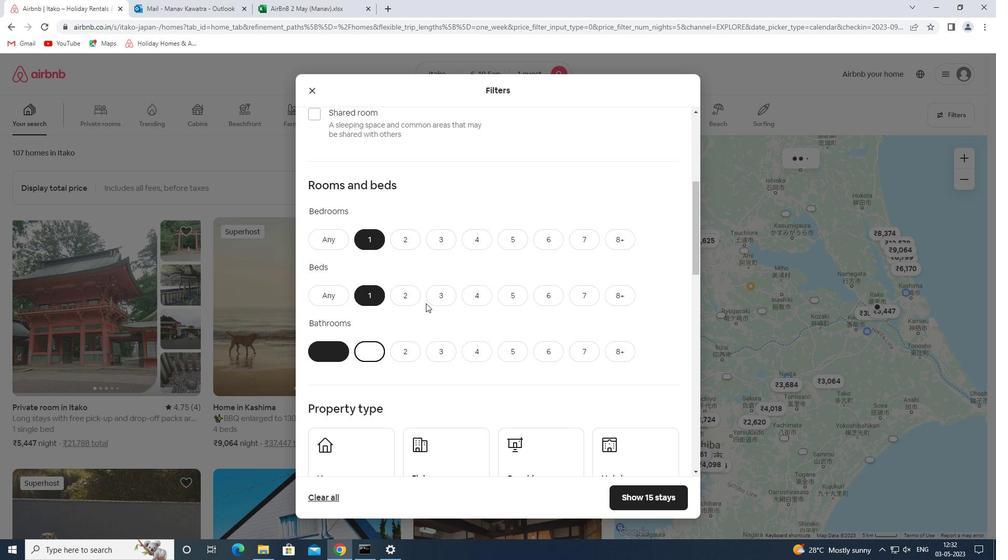 
Action: Mouse moved to (424, 299)
Screenshot: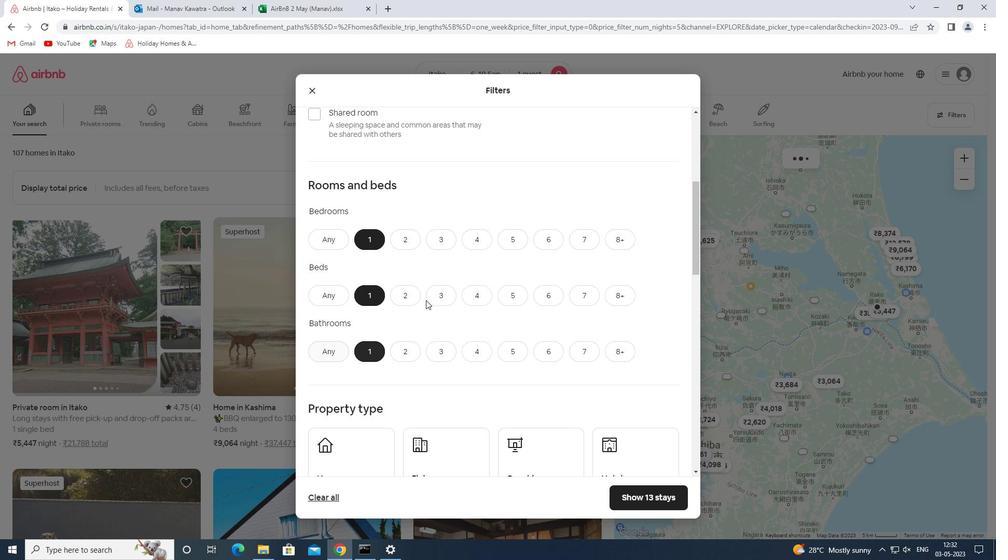 
Action: Mouse scrolled (424, 298) with delta (0, 0)
Screenshot: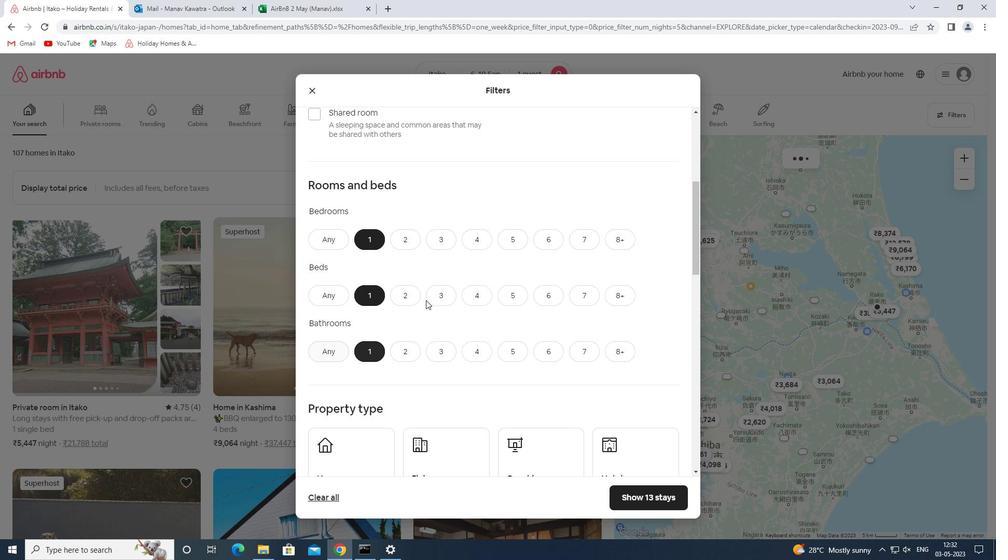 
Action: Mouse scrolled (424, 298) with delta (0, 0)
Screenshot: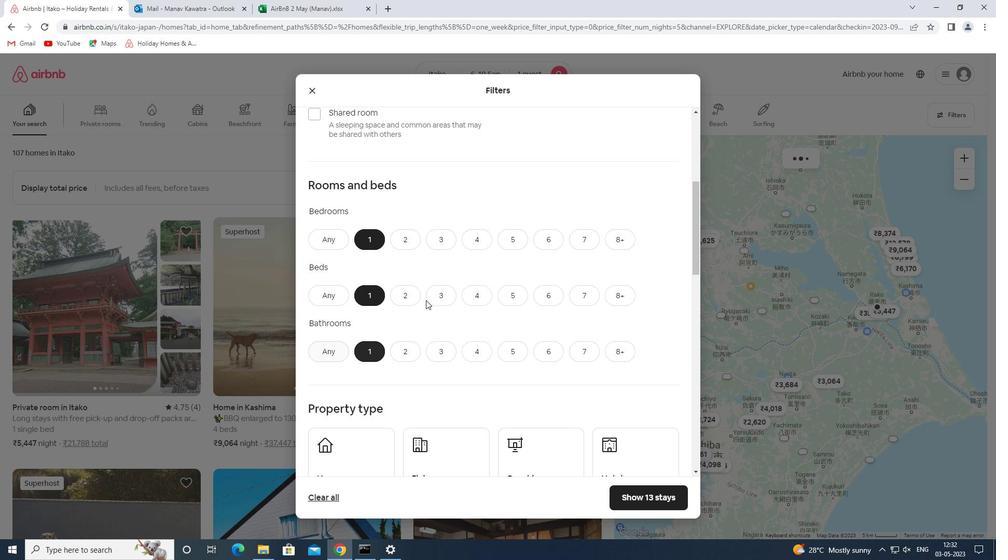 
Action: Mouse moved to (320, 127)
Screenshot: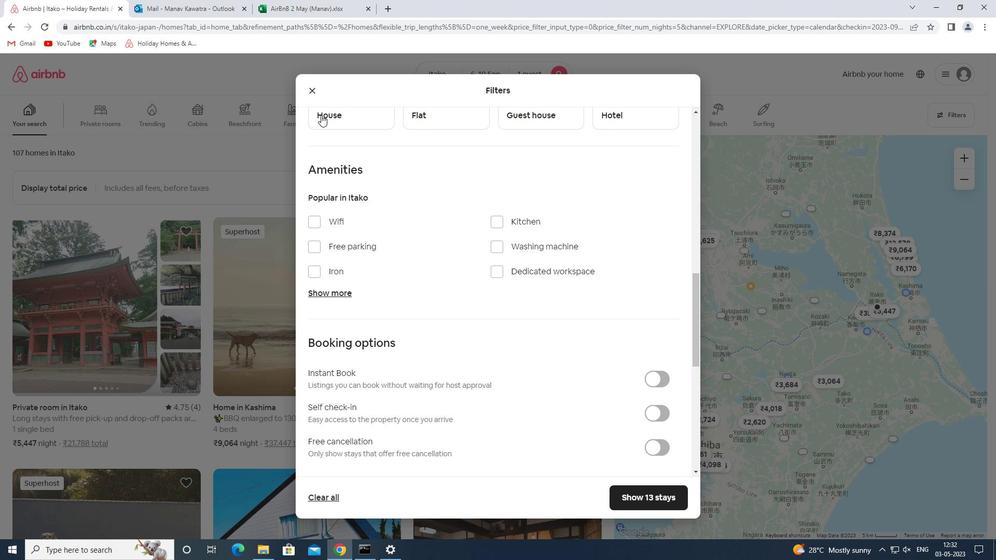 
Action: Mouse pressed left at (320, 127)
Screenshot: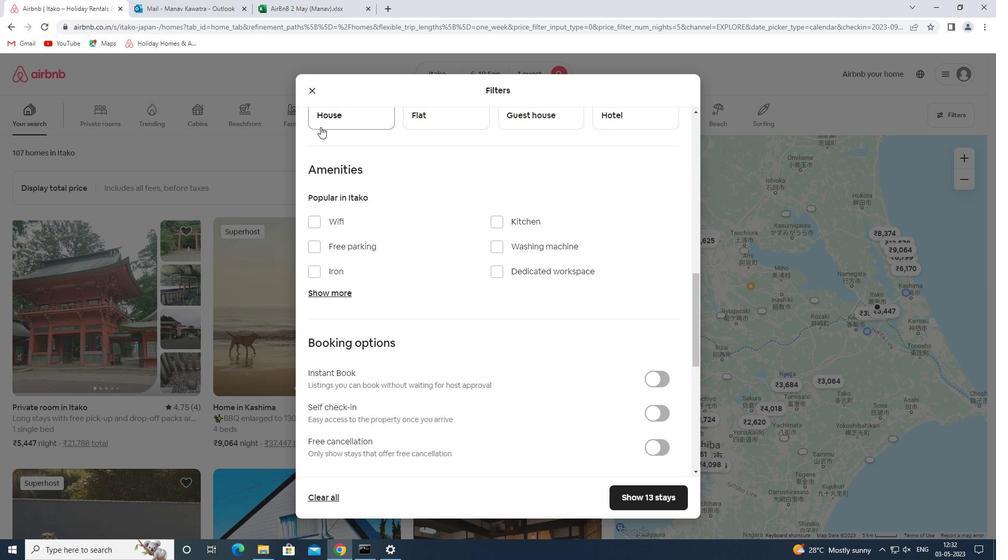 
Action: Mouse moved to (460, 115)
Screenshot: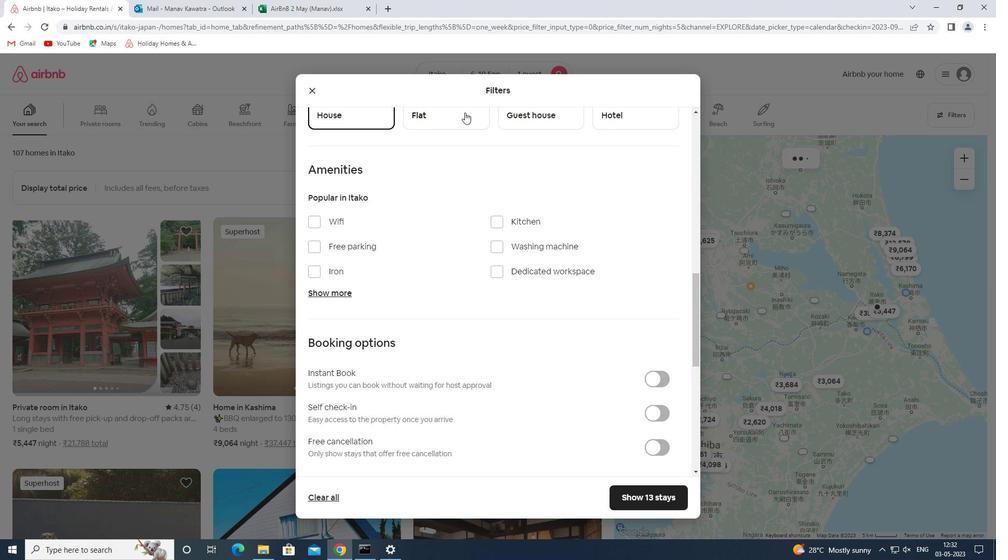 
Action: Mouse pressed left at (460, 115)
Screenshot: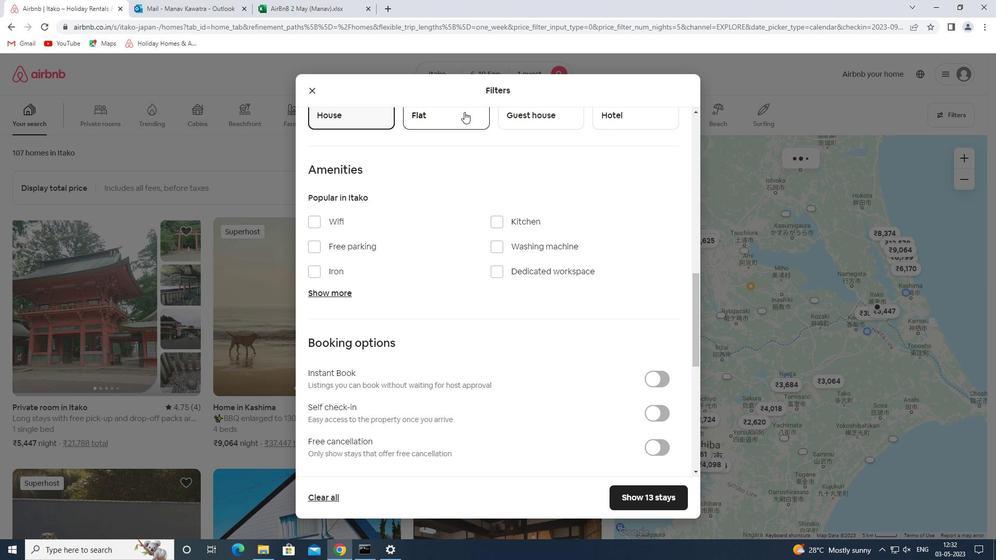 
Action: Mouse moved to (559, 111)
Screenshot: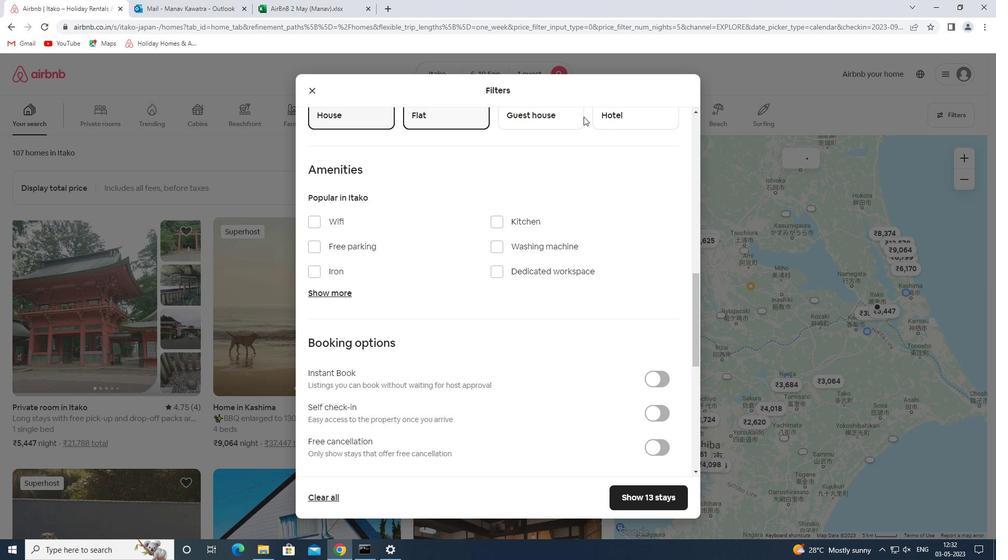 
Action: Mouse pressed left at (559, 111)
Screenshot: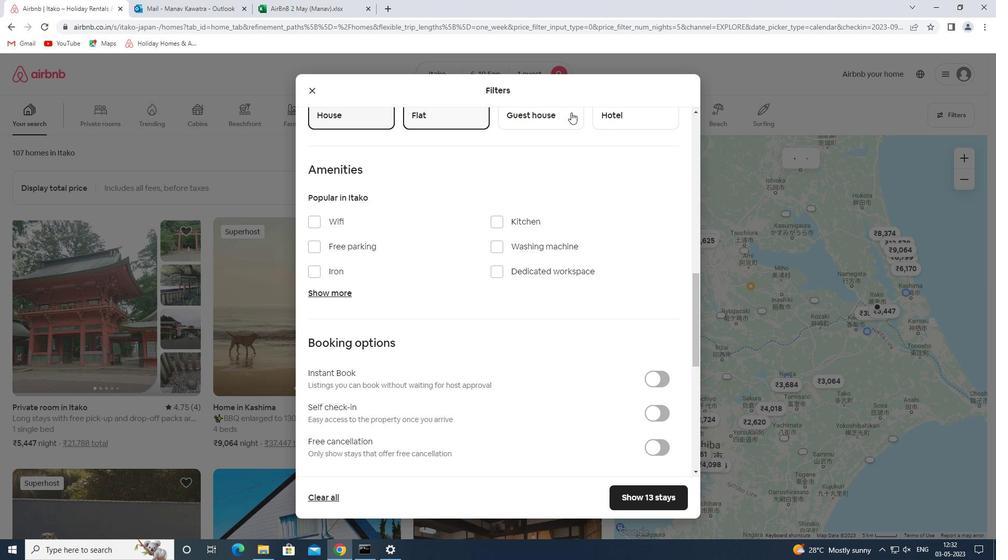 
Action: Mouse moved to (594, 123)
Screenshot: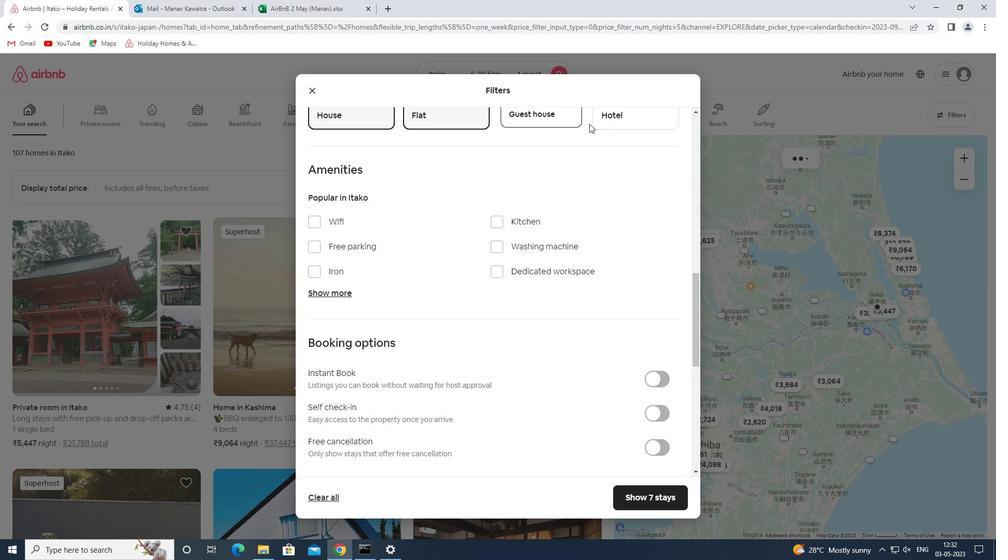 
Action: Mouse pressed left at (594, 123)
Screenshot: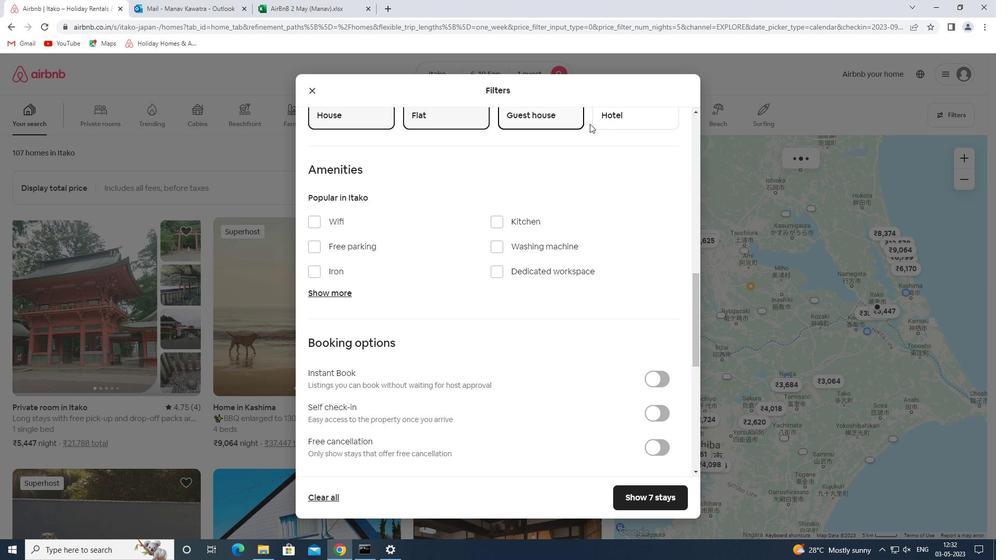 
Action: Mouse moved to (654, 414)
Screenshot: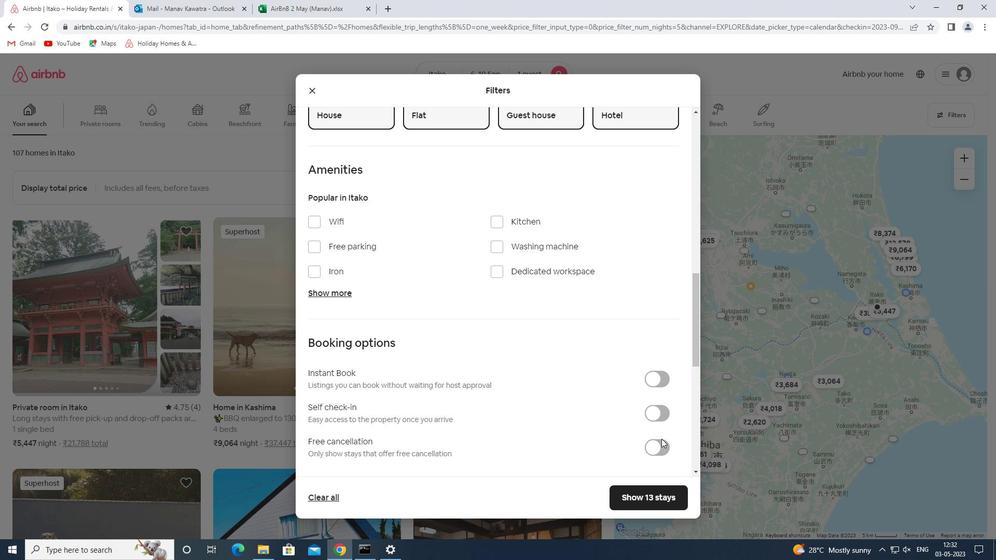 
Action: Mouse pressed left at (654, 414)
Screenshot: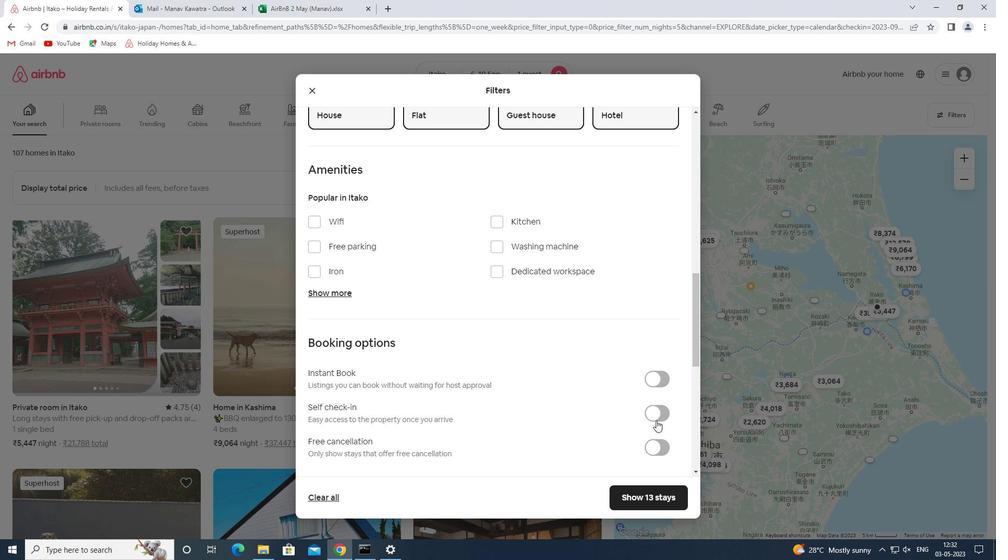 
Action: Mouse moved to (560, 363)
Screenshot: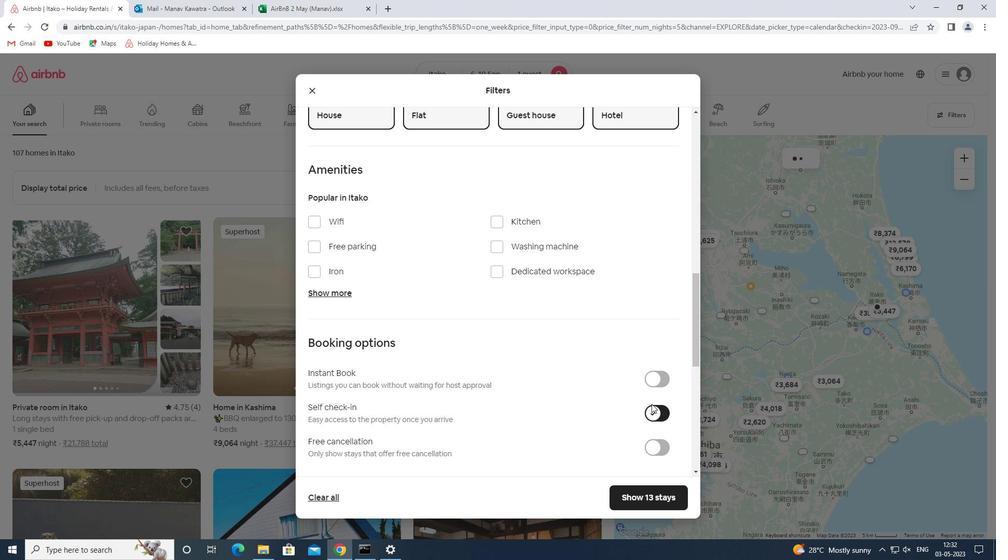 
Action: Mouse scrolled (560, 362) with delta (0, 0)
Screenshot: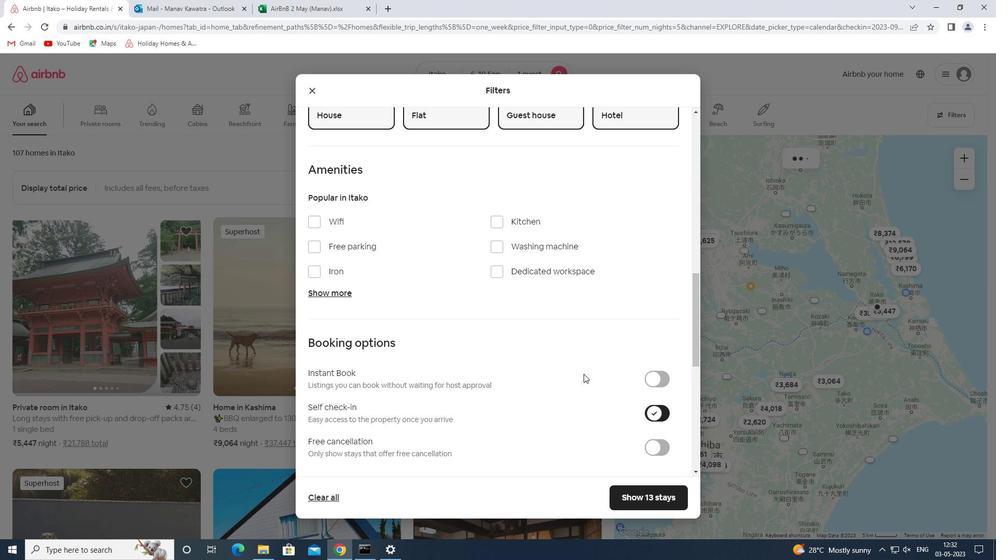 
Action: Mouse scrolled (560, 362) with delta (0, 0)
Screenshot: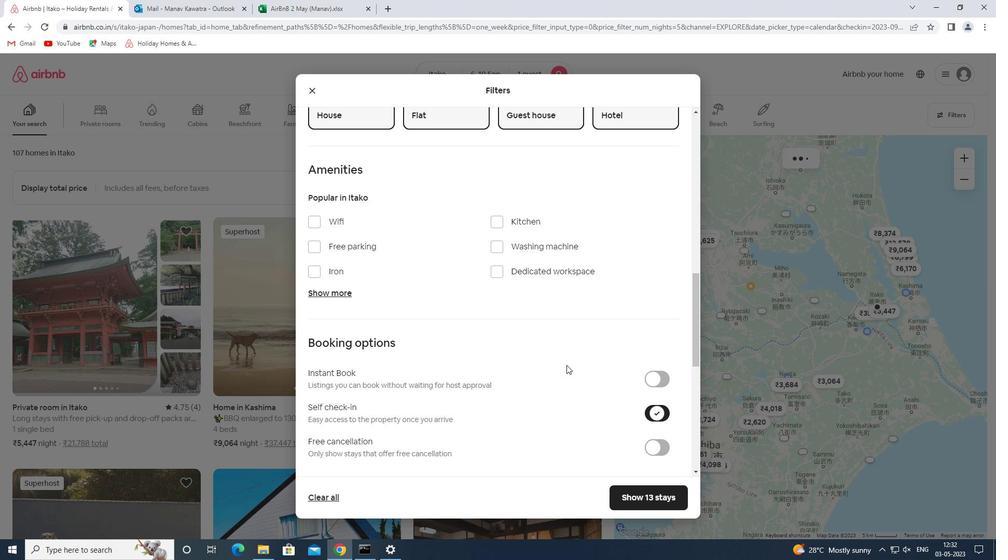
Action: Mouse scrolled (560, 362) with delta (0, 0)
Screenshot: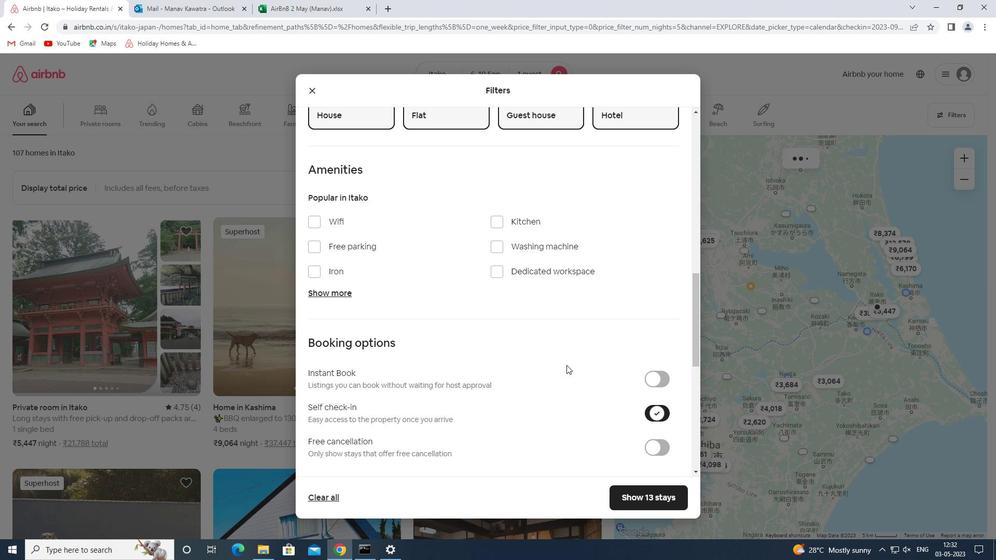 
Action: Mouse scrolled (560, 362) with delta (0, 0)
Screenshot: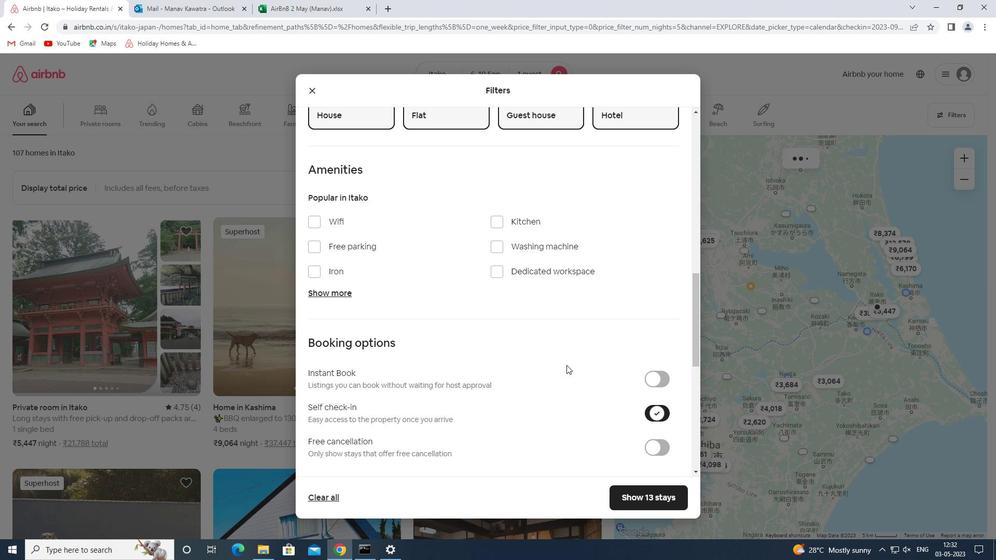 
Action: Mouse scrolled (560, 362) with delta (0, 0)
Screenshot: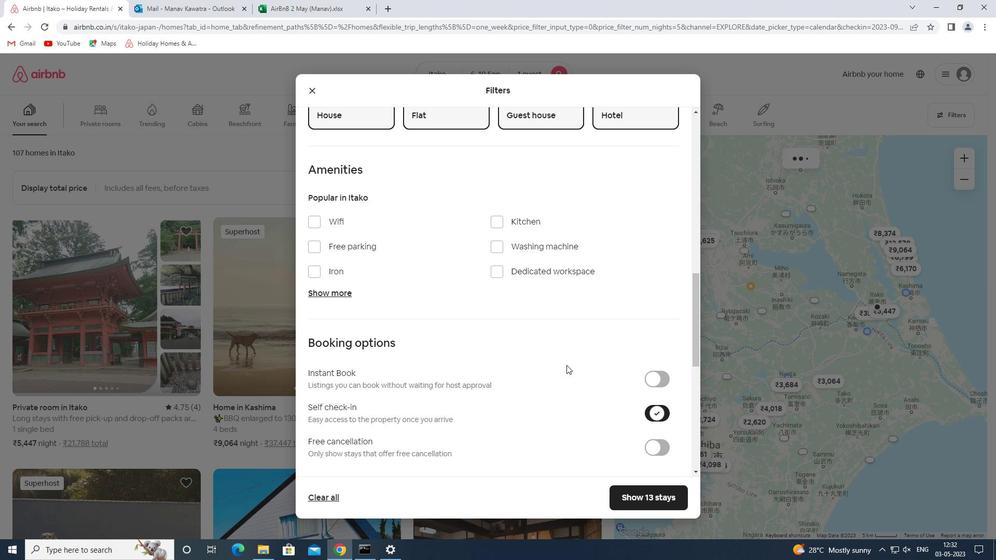 
Action: Mouse scrolled (560, 362) with delta (0, 0)
Screenshot: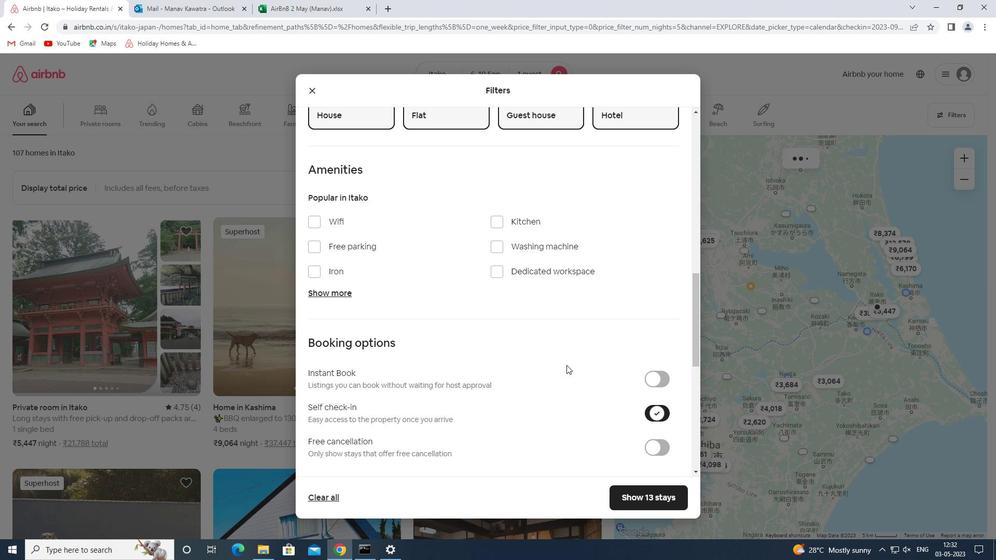 
Action: Mouse scrolled (560, 362) with delta (0, 0)
Screenshot: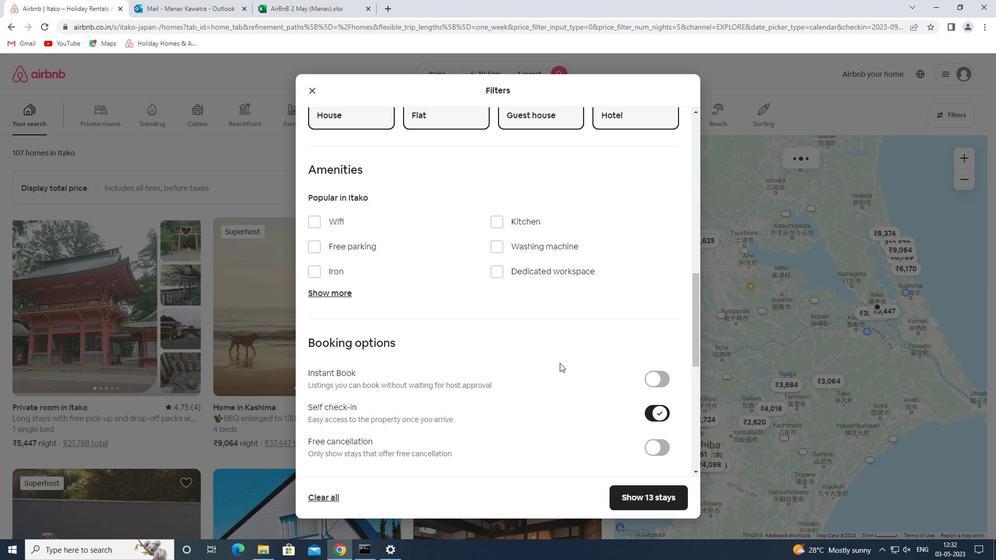 
Action: Mouse scrolled (560, 362) with delta (0, 0)
Screenshot: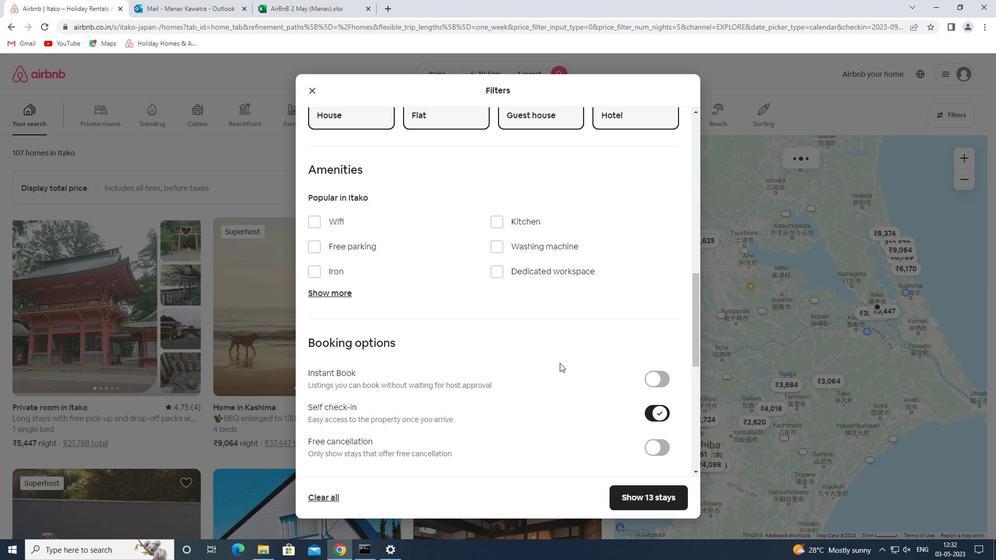 
Action: Mouse moved to (321, 404)
Screenshot: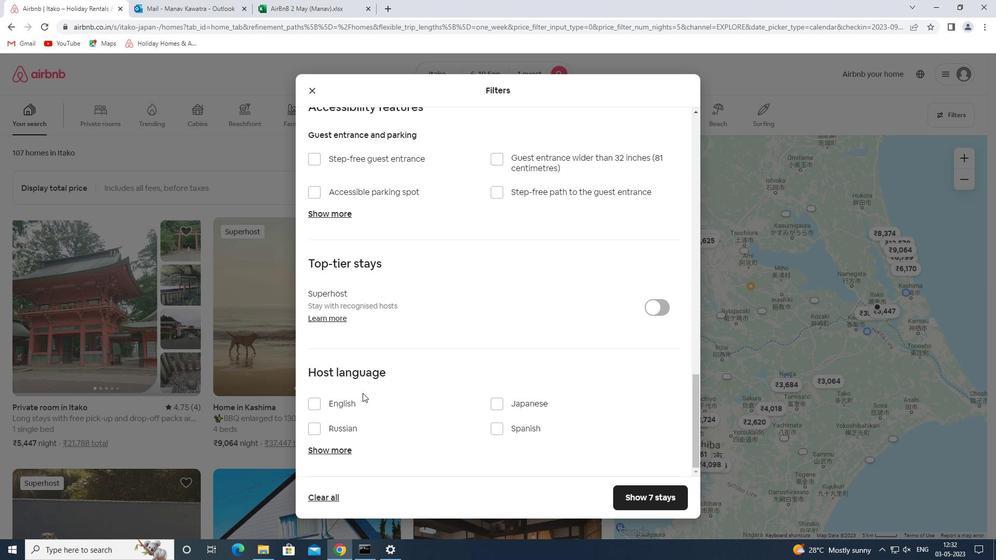 
Action: Mouse pressed left at (321, 404)
Screenshot: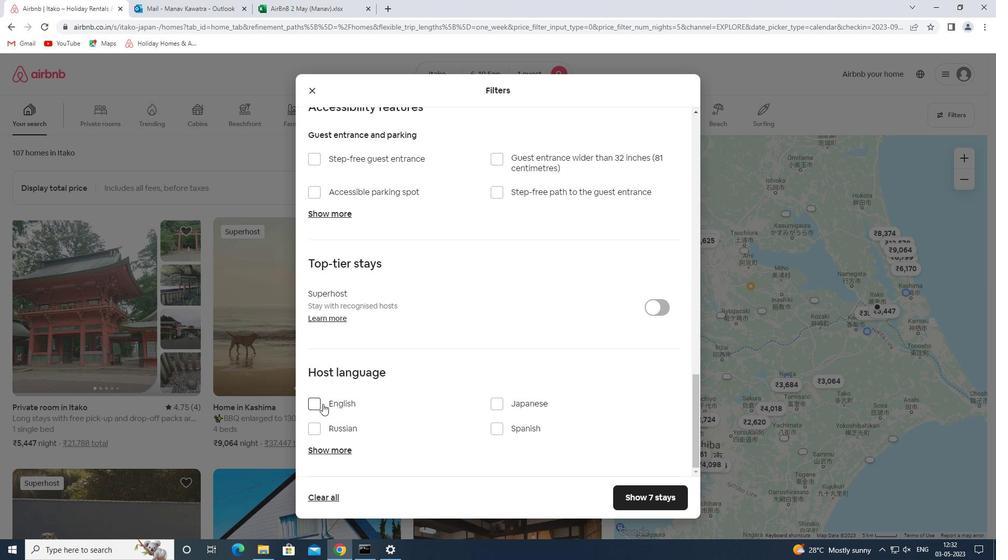 
Action: Mouse moved to (640, 499)
Screenshot: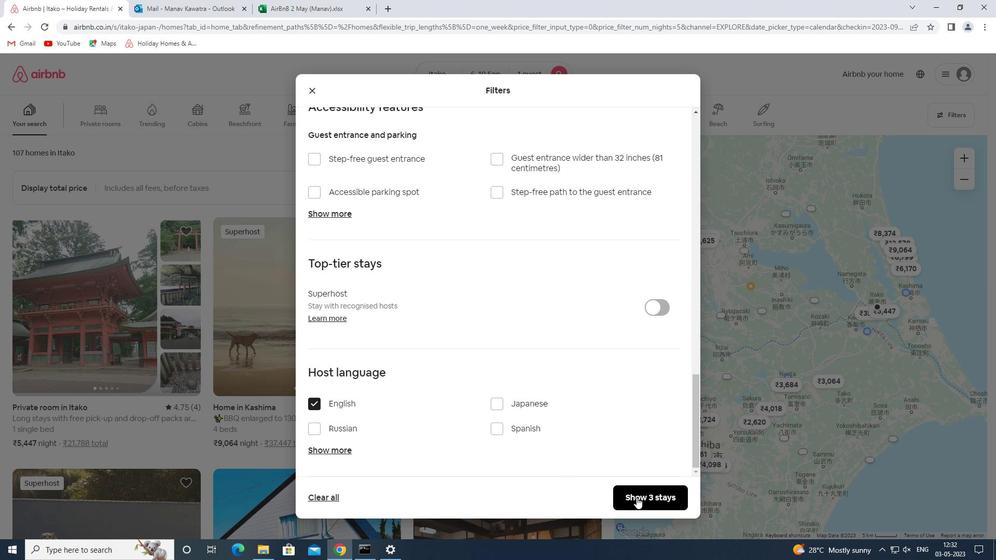 
Action: Mouse pressed left at (640, 499)
Screenshot: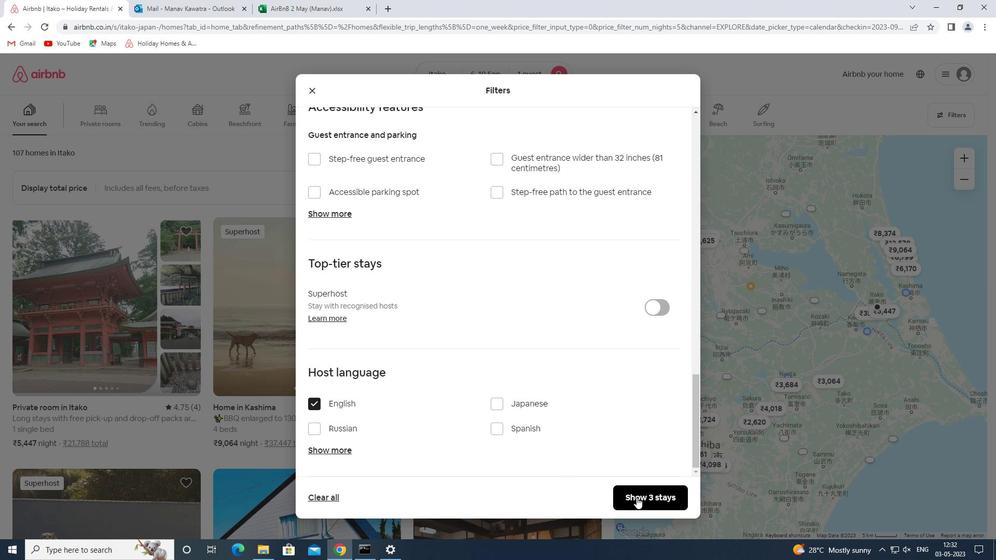 
Action: Mouse moved to (641, 499)
Screenshot: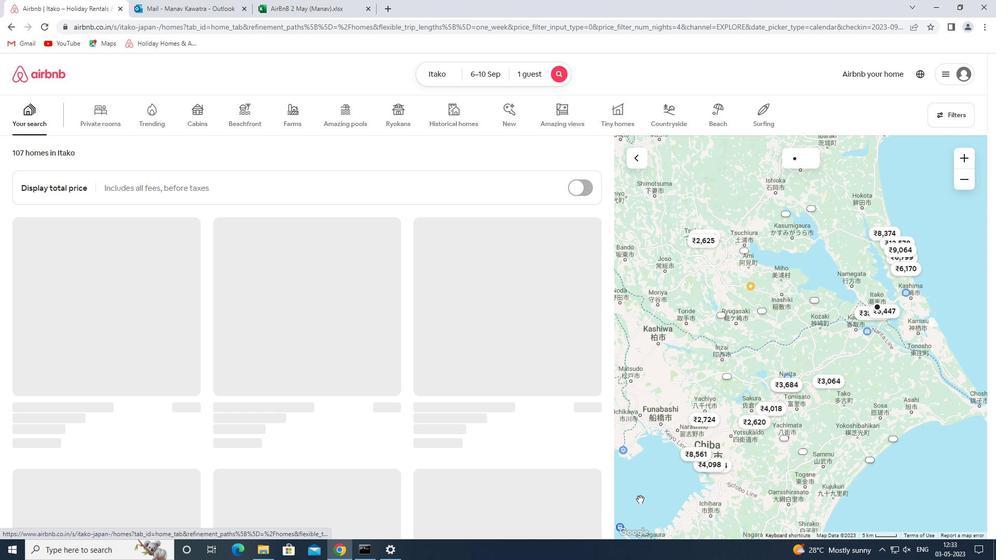 
